 Task: Transfer ownership of a repository to another user.
Action: Mouse moved to (976, 59)
Screenshot: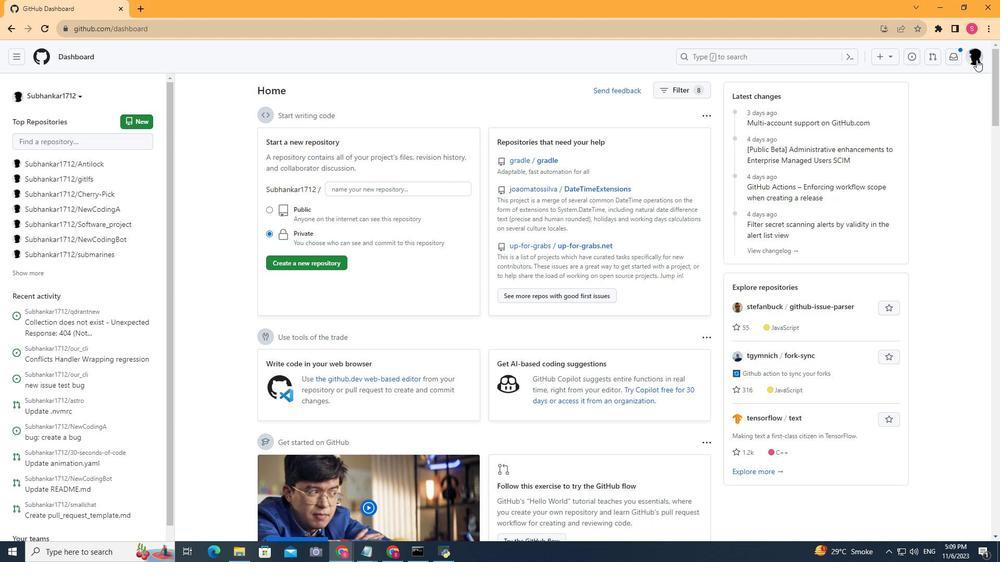 
Action: Mouse pressed left at (976, 59)
Screenshot: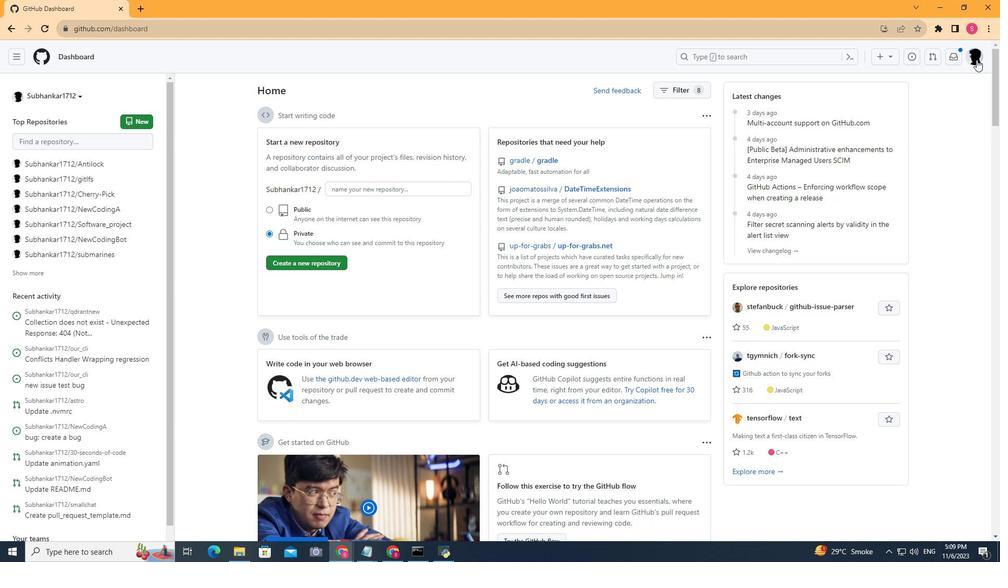 
Action: Mouse moved to (886, 148)
Screenshot: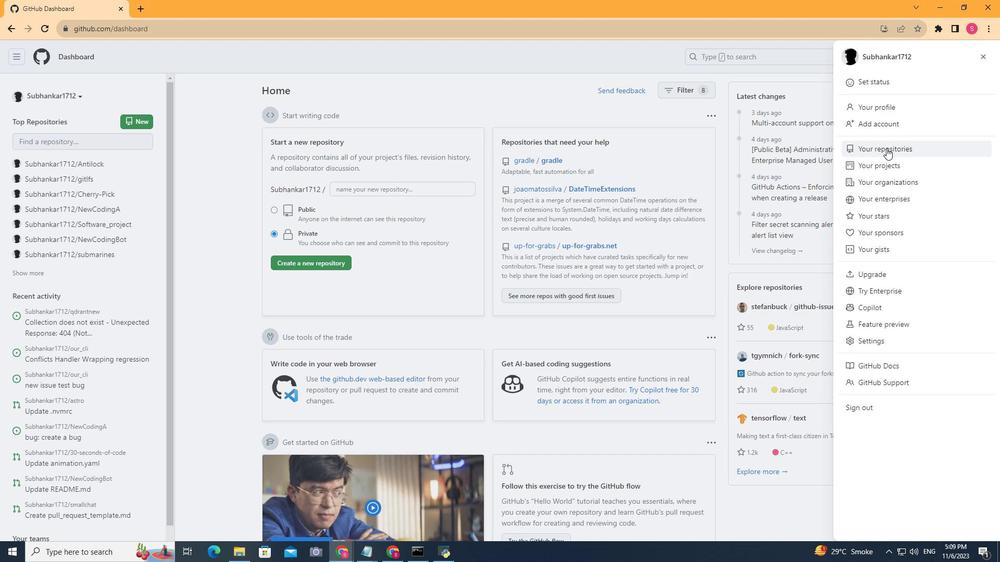 
Action: Mouse pressed left at (886, 148)
Screenshot: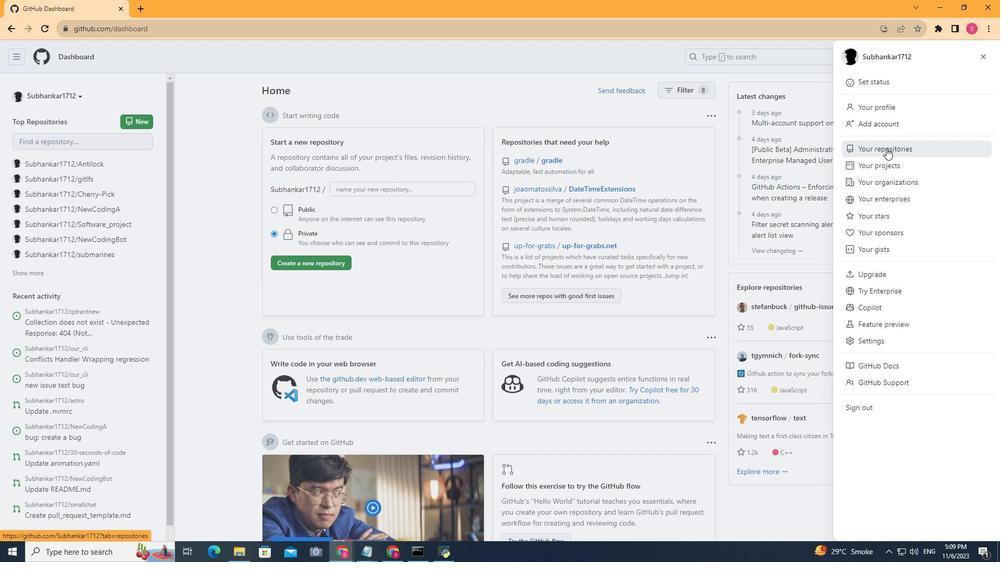 
Action: Mouse moved to (472, 224)
Screenshot: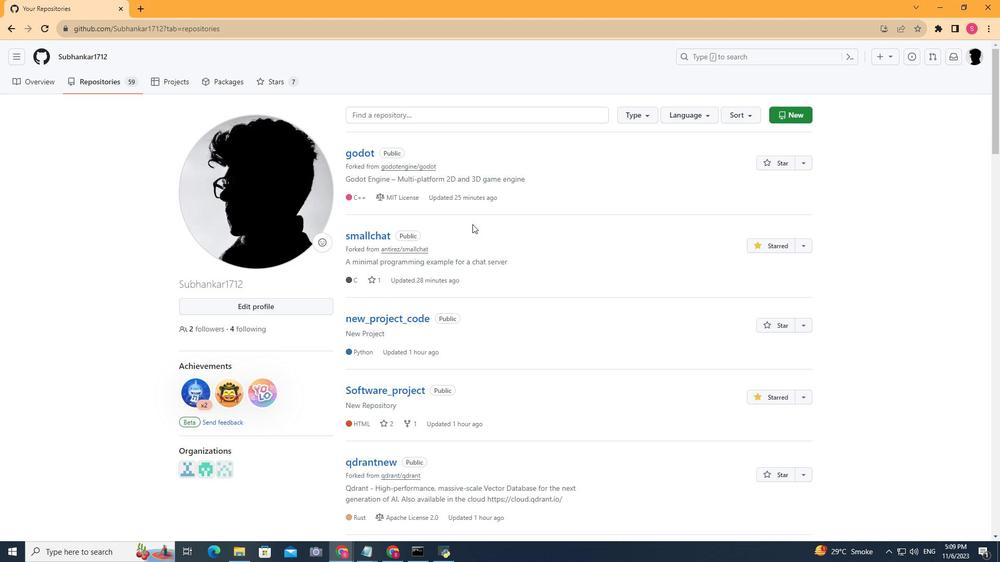 
Action: Mouse scrolled (472, 223) with delta (0, 0)
Screenshot: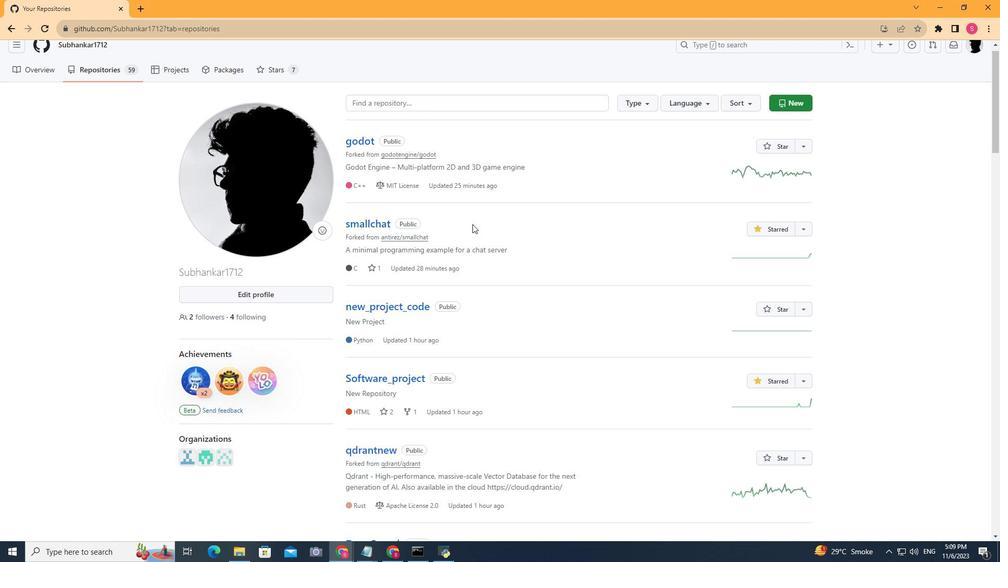 
Action: Mouse scrolled (472, 223) with delta (0, 0)
Screenshot: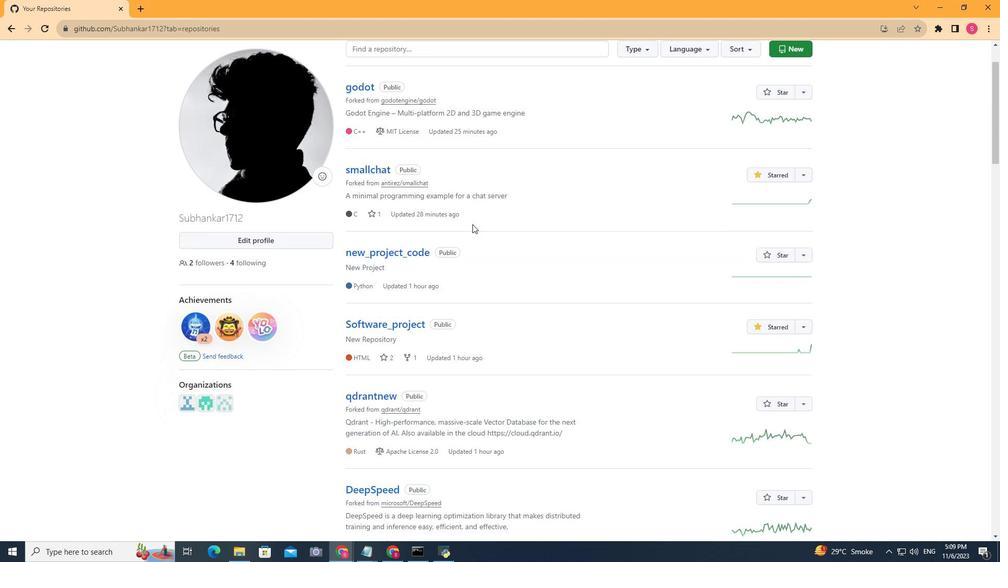 
Action: Mouse scrolled (472, 223) with delta (0, 0)
Screenshot: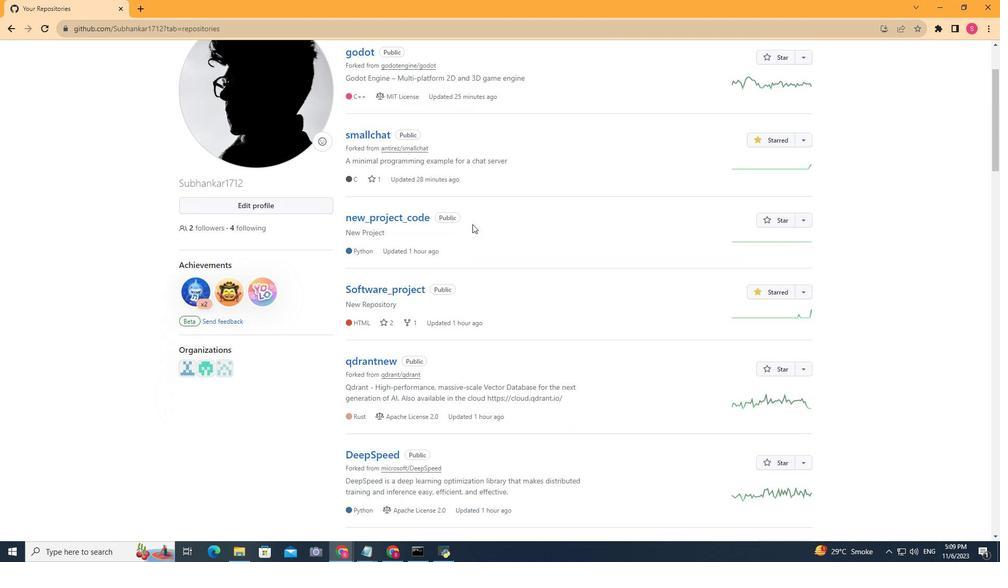 
Action: Mouse scrolled (472, 223) with delta (0, 0)
Screenshot: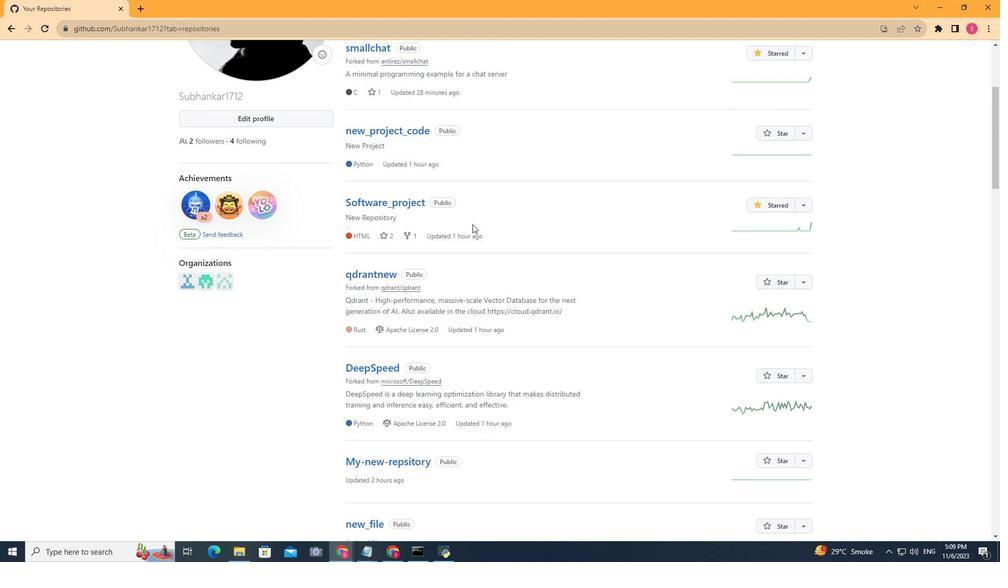 
Action: Mouse scrolled (472, 223) with delta (0, 0)
Screenshot: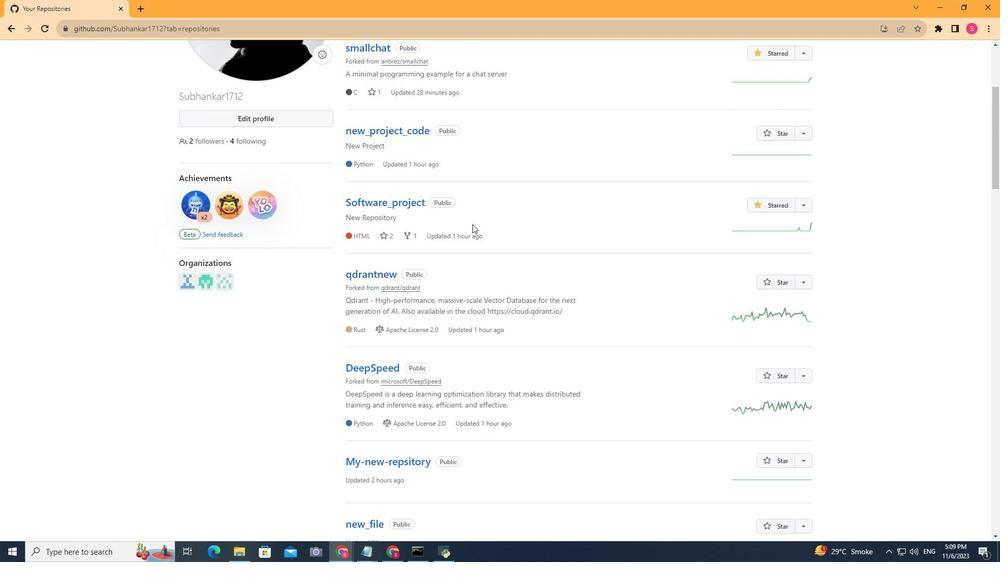 
Action: Mouse scrolled (472, 223) with delta (0, 0)
Screenshot: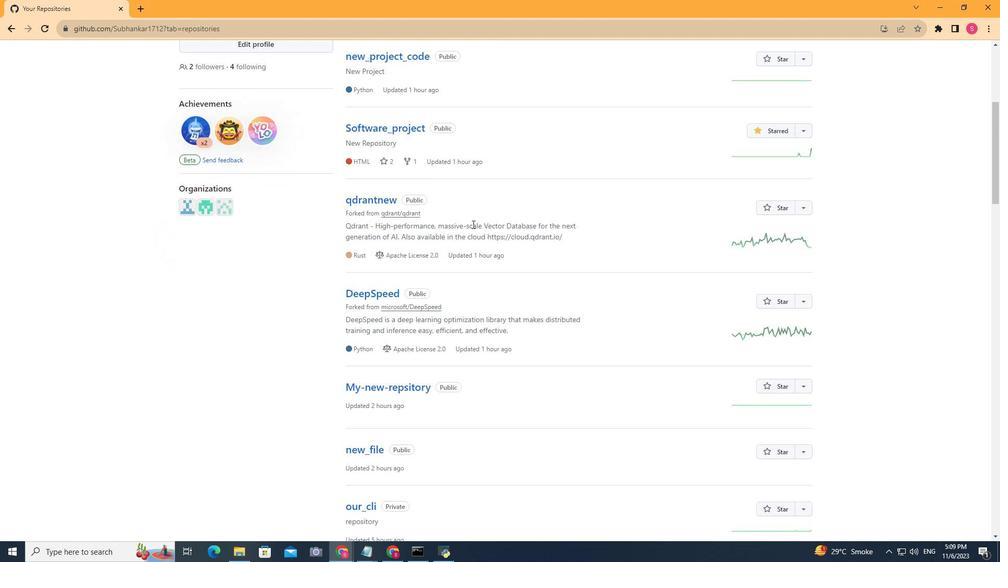 
Action: Mouse scrolled (472, 223) with delta (0, 0)
Screenshot: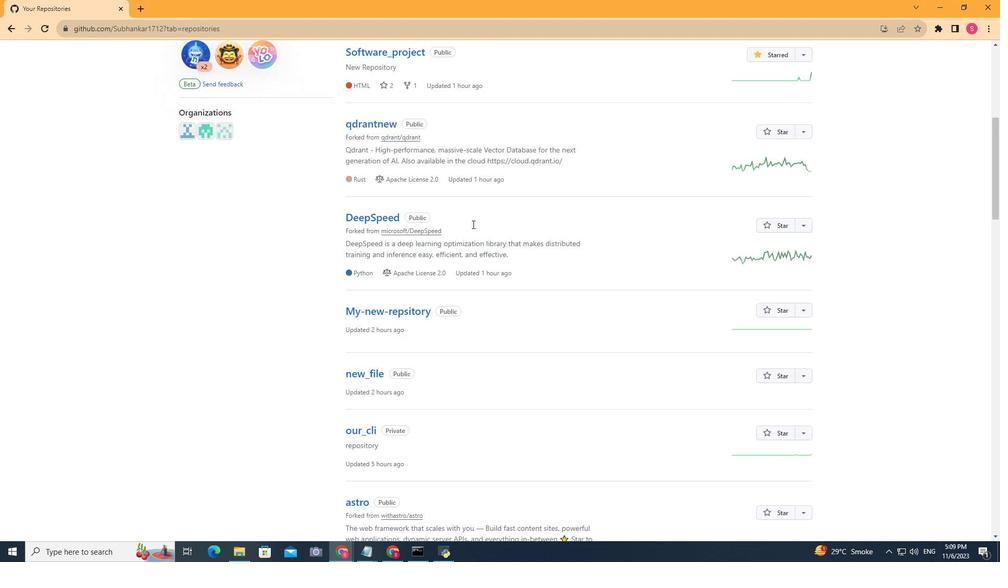 
Action: Mouse scrolled (472, 223) with delta (0, 0)
Screenshot: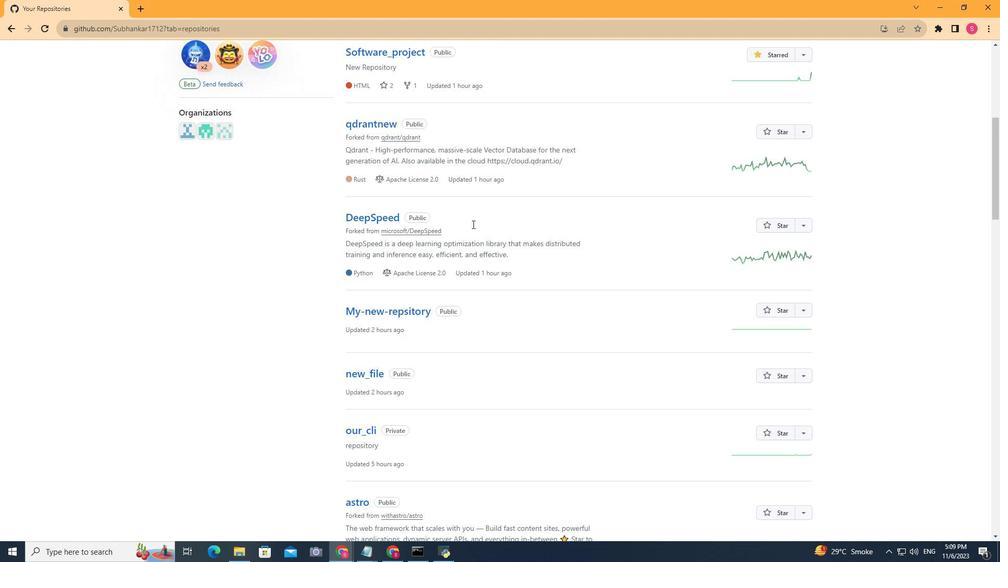 
Action: Mouse scrolled (472, 223) with delta (0, 0)
Screenshot: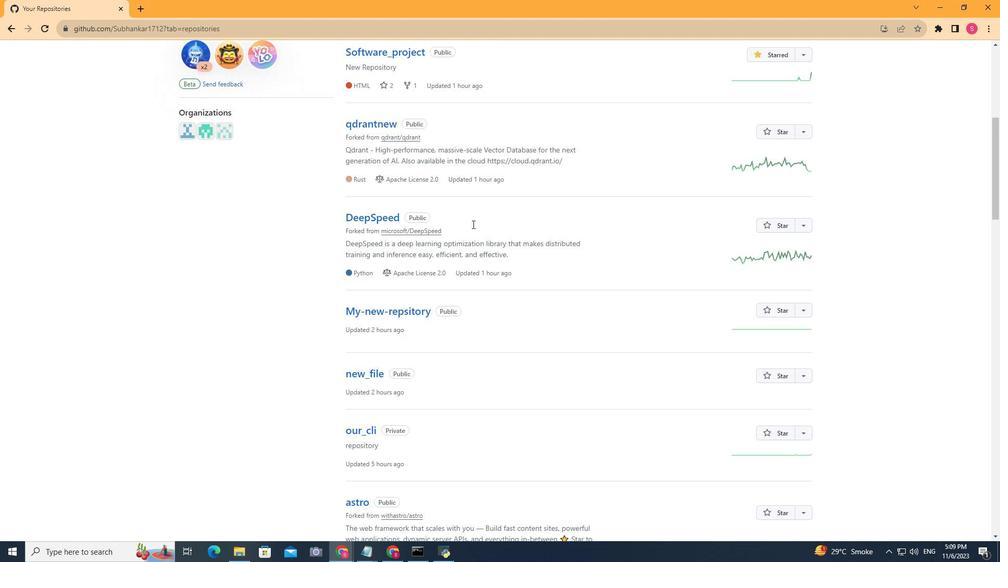 
Action: Mouse scrolled (472, 223) with delta (0, 0)
Screenshot: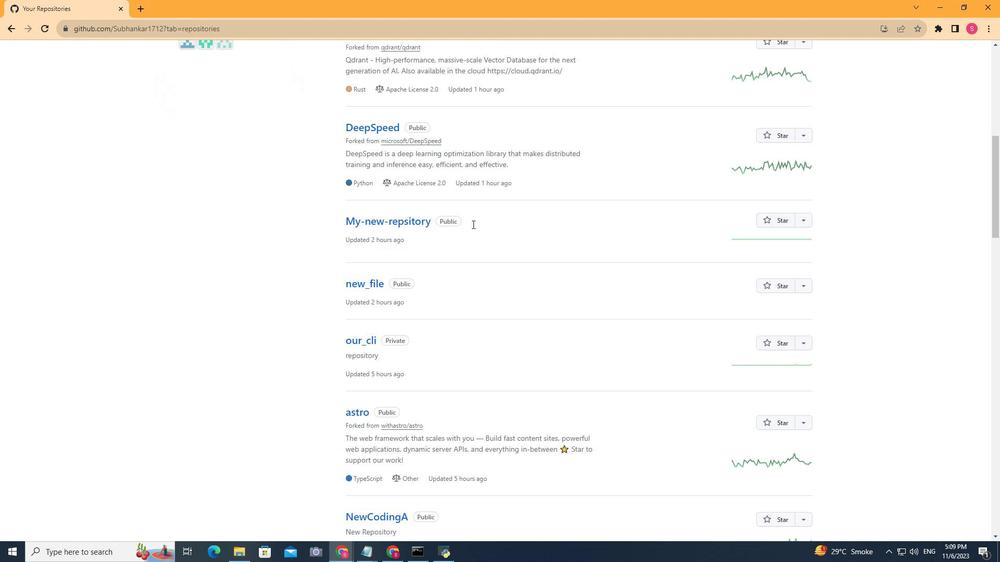 
Action: Mouse scrolled (472, 223) with delta (0, 0)
Screenshot: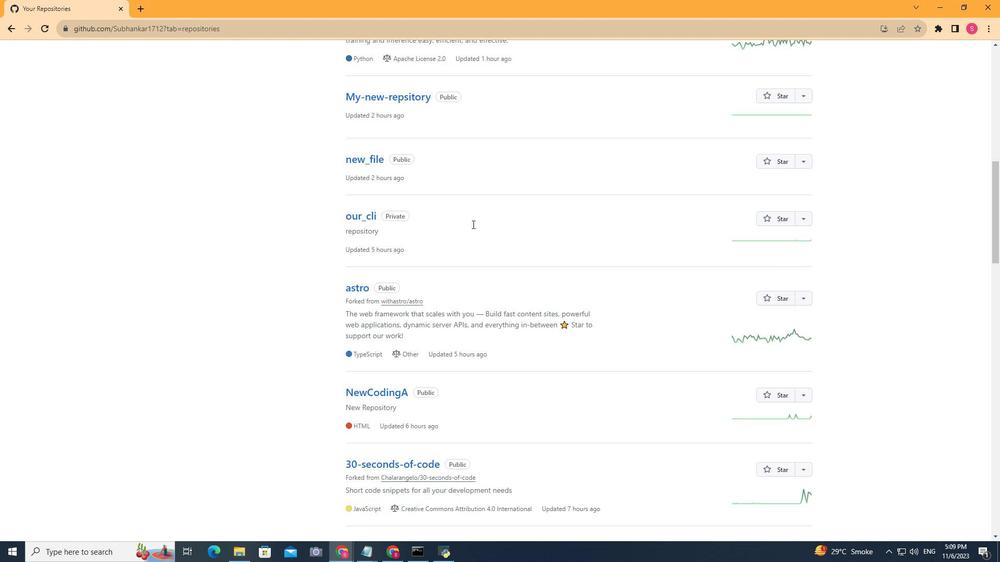 
Action: Mouse scrolled (472, 223) with delta (0, 0)
Screenshot: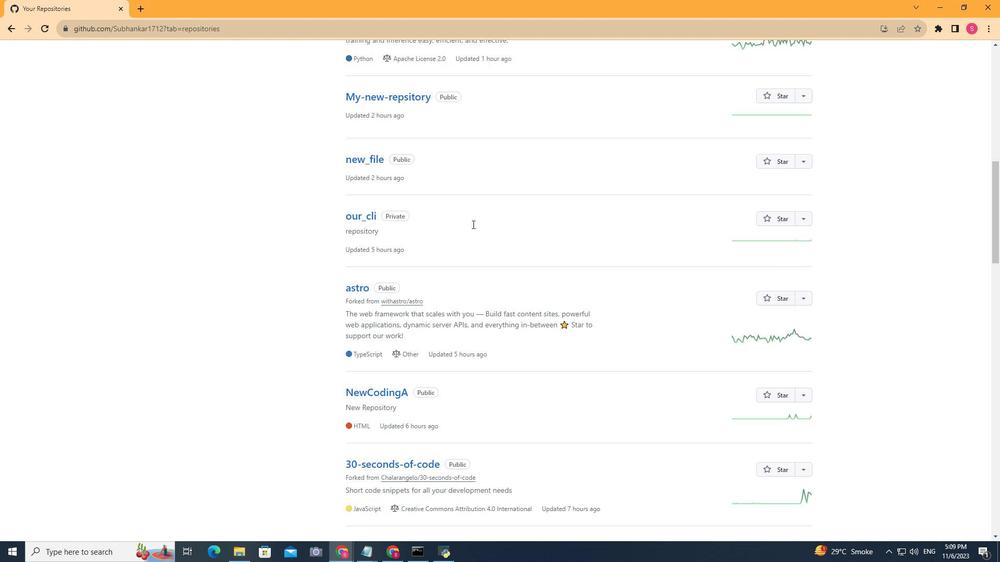 
Action: Mouse scrolled (472, 223) with delta (0, 0)
Screenshot: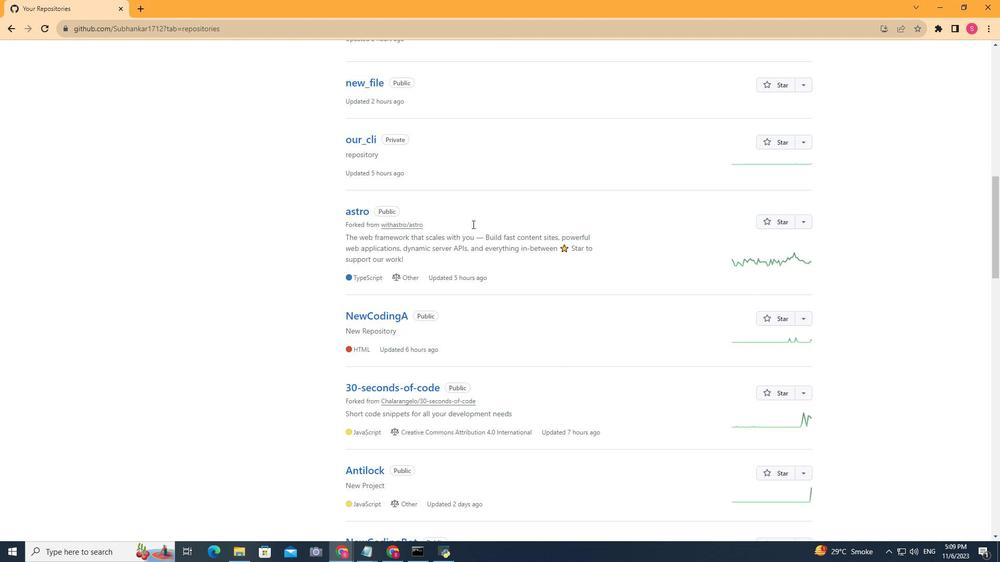 
Action: Mouse scrolled (472, 223) with delta (0, 0)
Screenshot: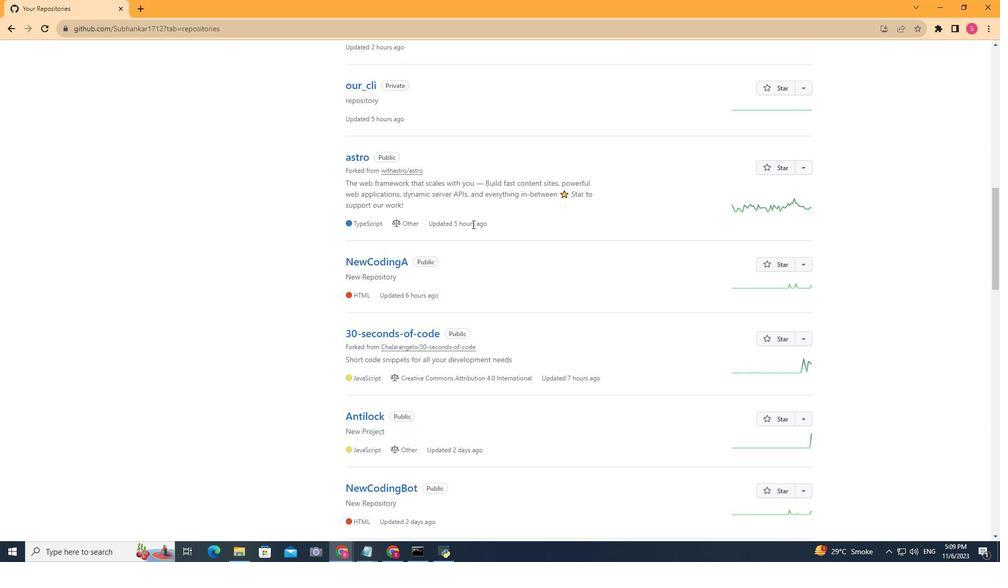 
Action: Mouse moved to (382, 215)
Screenshot: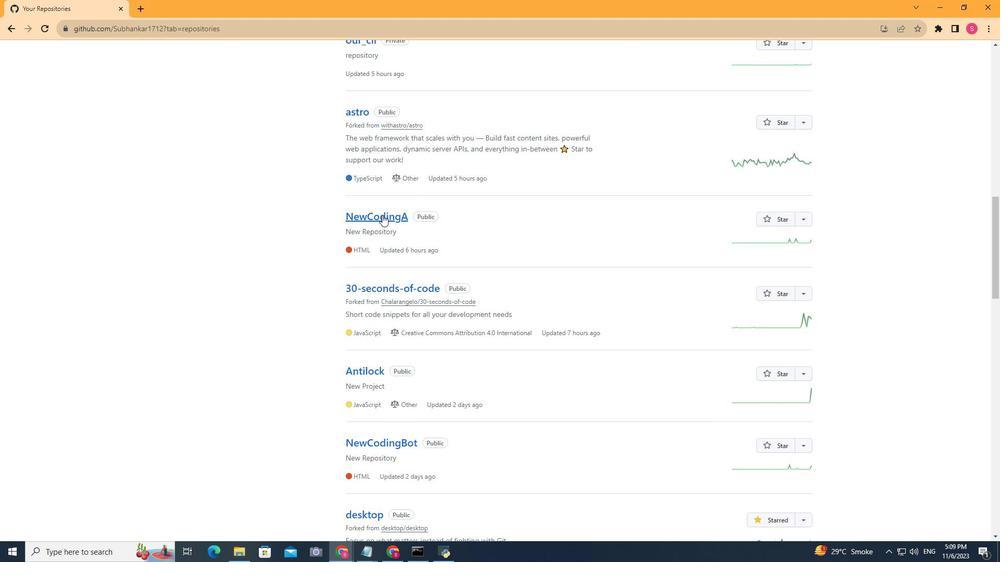 
Action: Mouse pressed left at (382, 215)
Screenshot: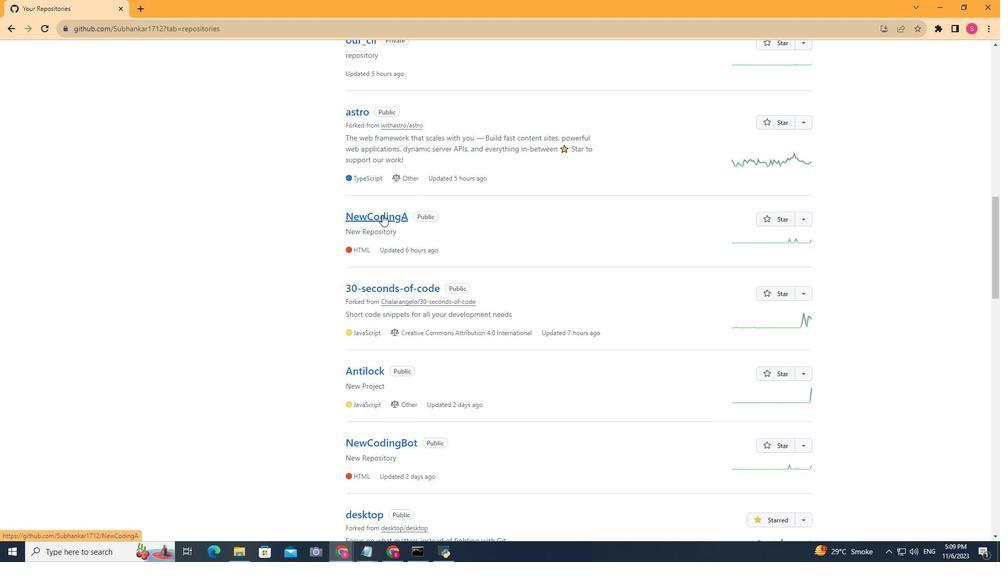 
Action: Mouse moved to (443, 78)
Screenshot: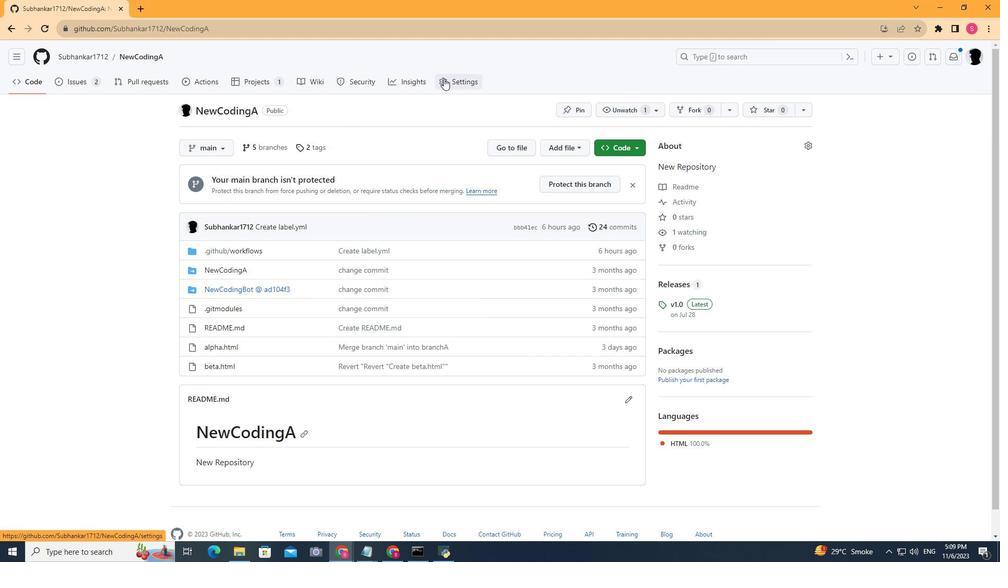 
Action: Mouse pressed left at (443, 78)
Screenshot: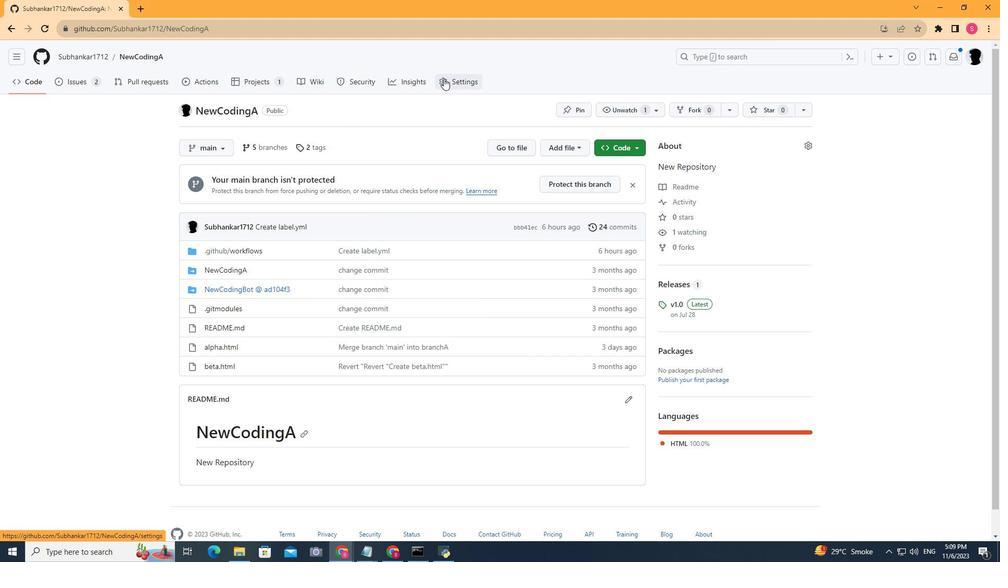 
Action: Mouse moved to (355, 259)
Screenshot: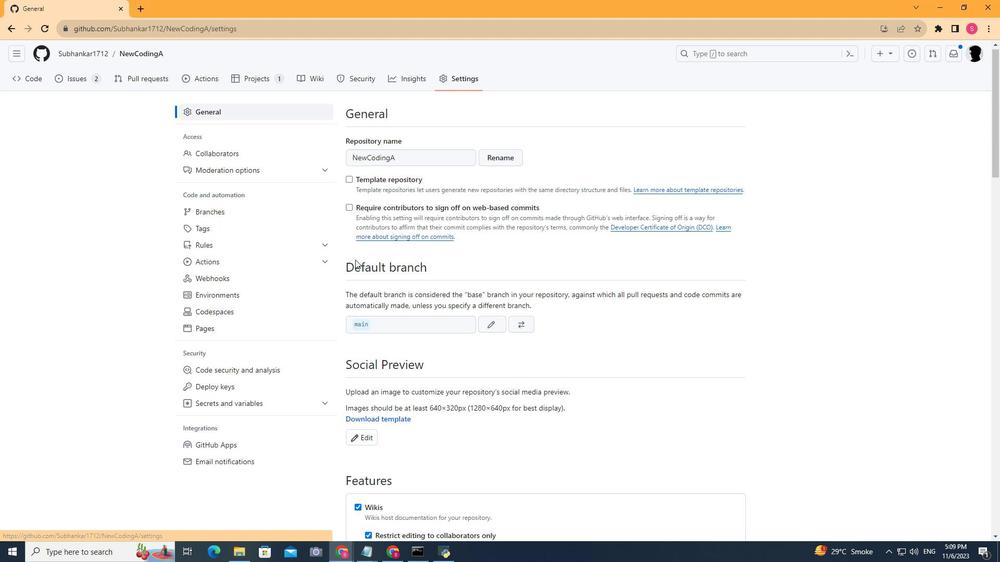 
Action: Mouse scrolled (355, 259) with delta (0, 0)
Screenshot: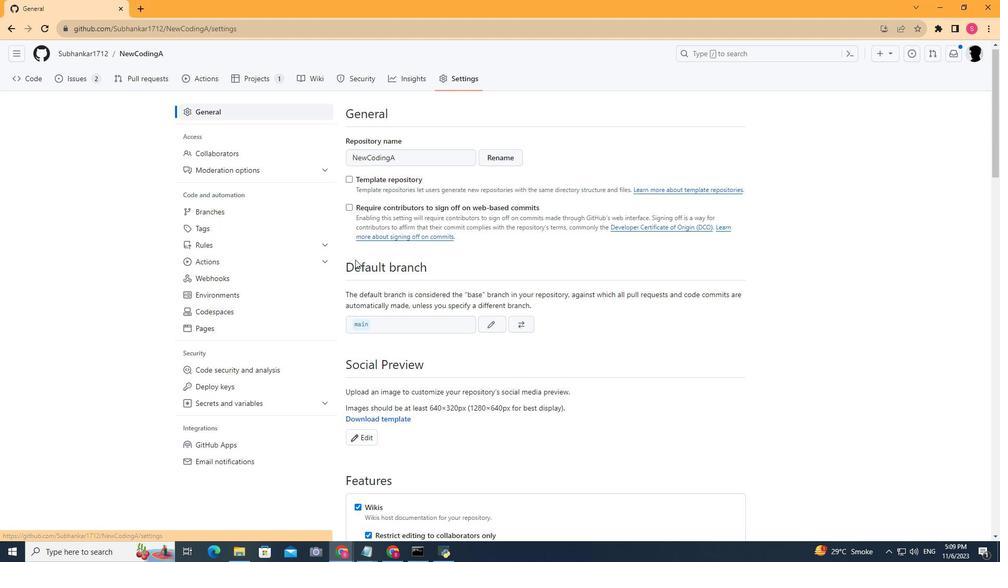 
Action: Mouse scrolled (355, 259) with delta (0, 0)
Screenshot: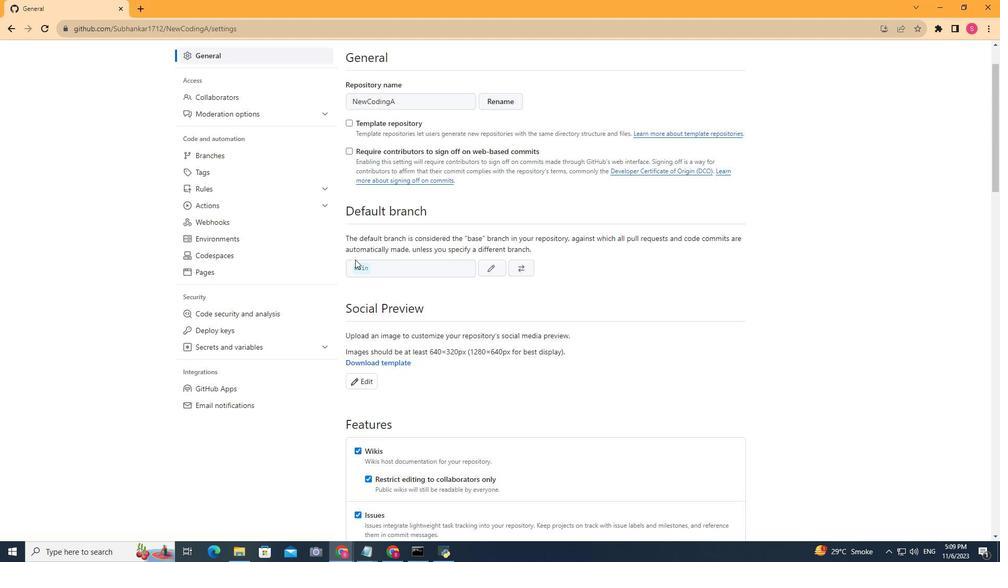 
Action: Mouse scrolled (355, 259) with delta (0, 0)
Screenshot: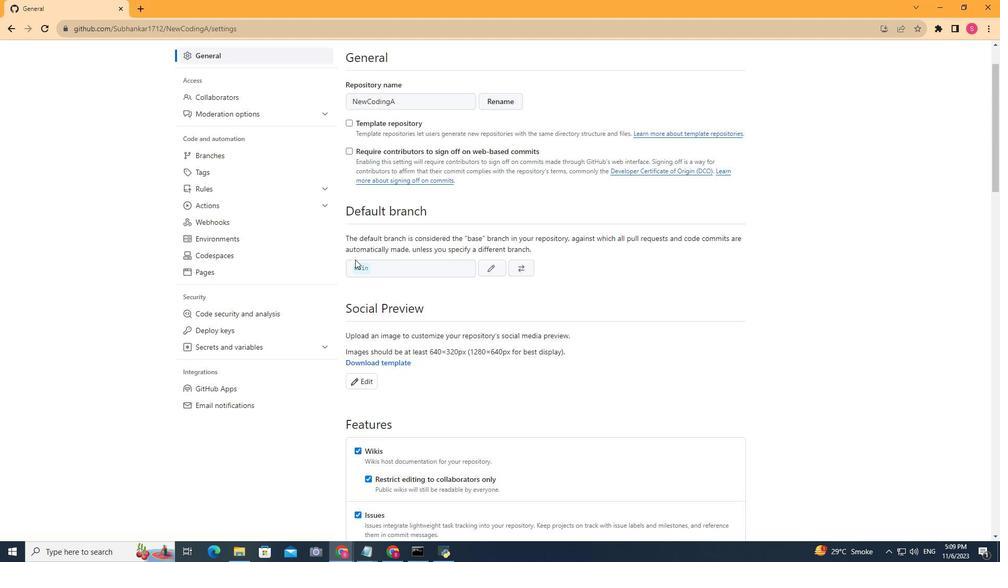 
Action: Mouse scrolled (355, 259) with delta (0, 0)
Screenshot: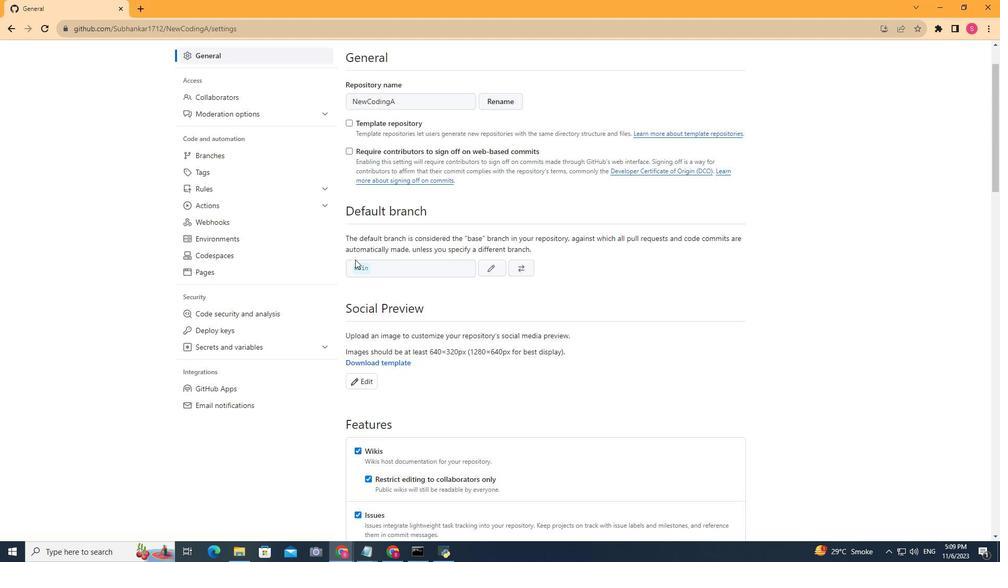 
Action: Mouse scrolled (355, 259) with delta (0, 0)
Screenshot: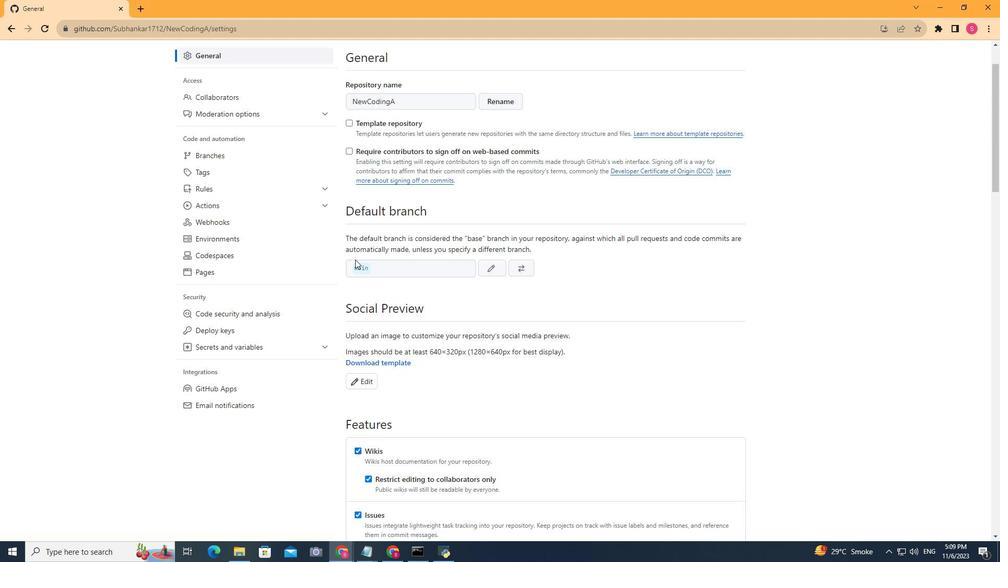 
Action: Mouse scrolled (355, 259) with delta (0, 0)
Screenshot: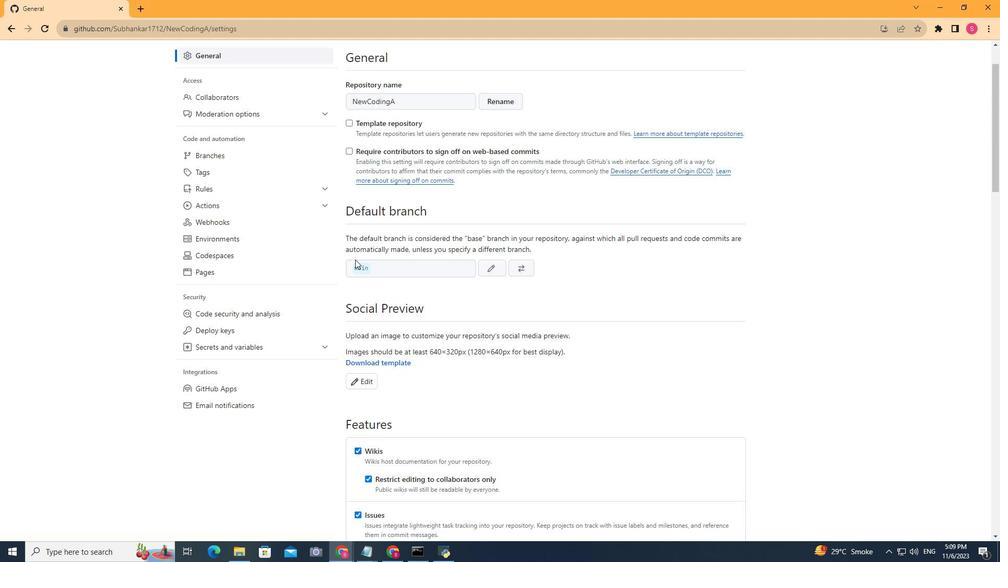 
Action: Mouse scrolled (355, 259) with delta (0, 0)
Screenshot: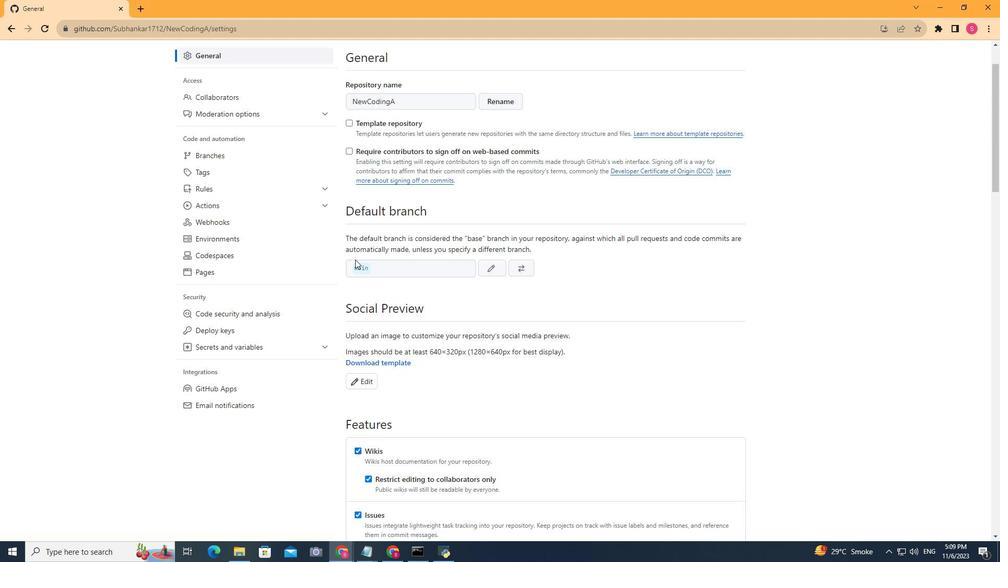 
Action: Mouse moved to (355, 259)
Screenshot: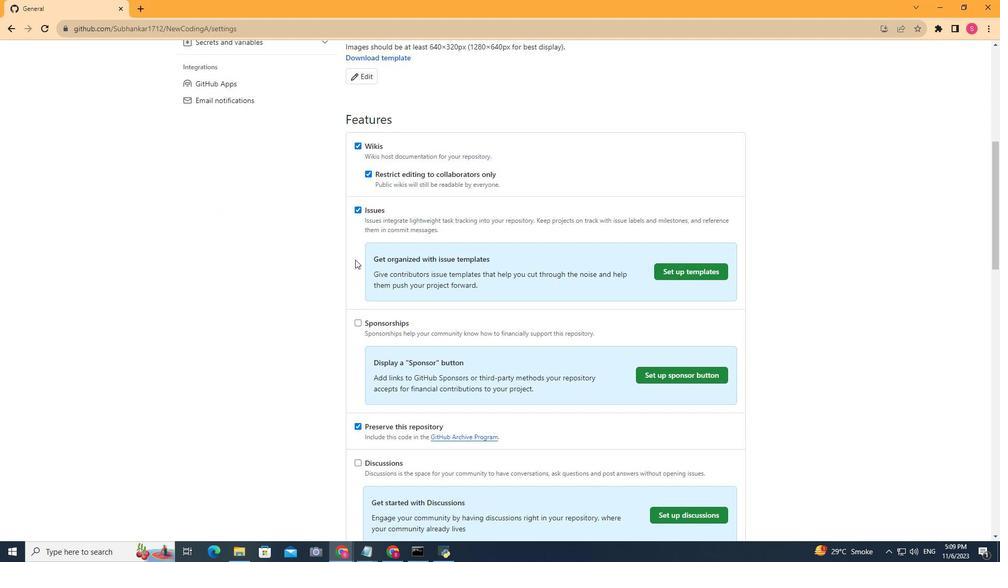 
Action: Mouse scrolled (355, 259) with delta (0, 0)
Screenshot: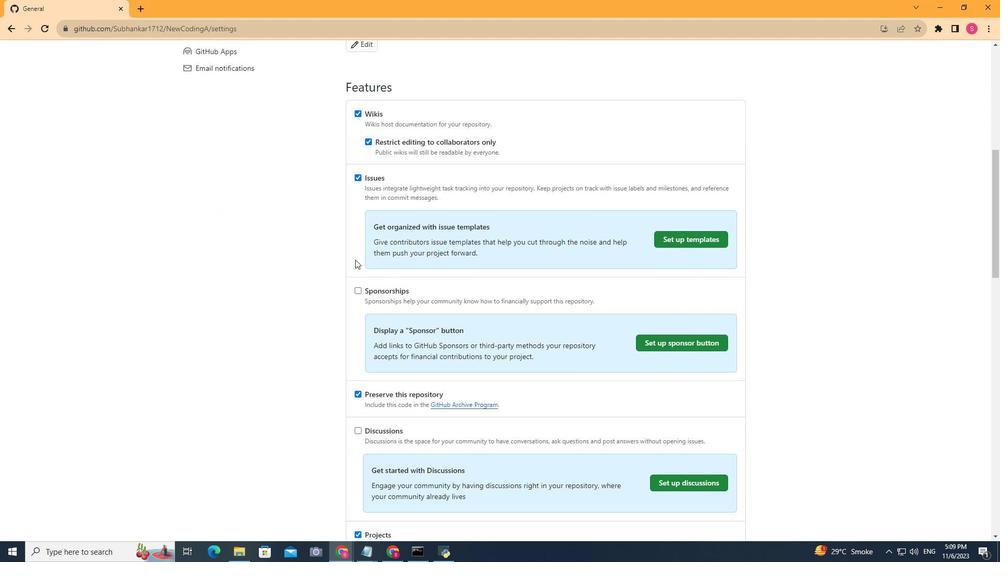 
Action: Mouse scrolled (355, 259) with delta (0, 0)
Screenshot: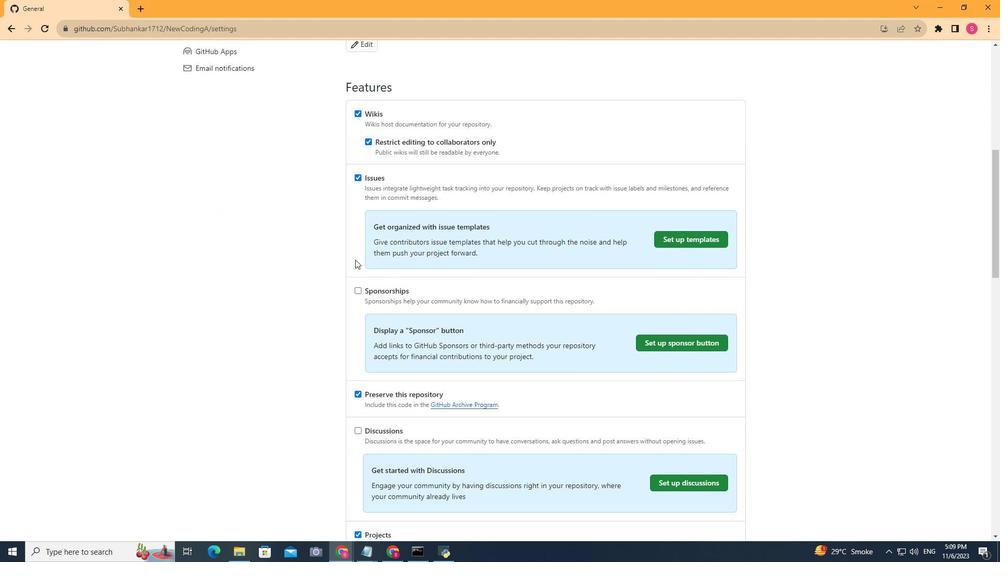 
Action: Mouse scrolled (355, 259) with delta (0, 0)
Screenshot: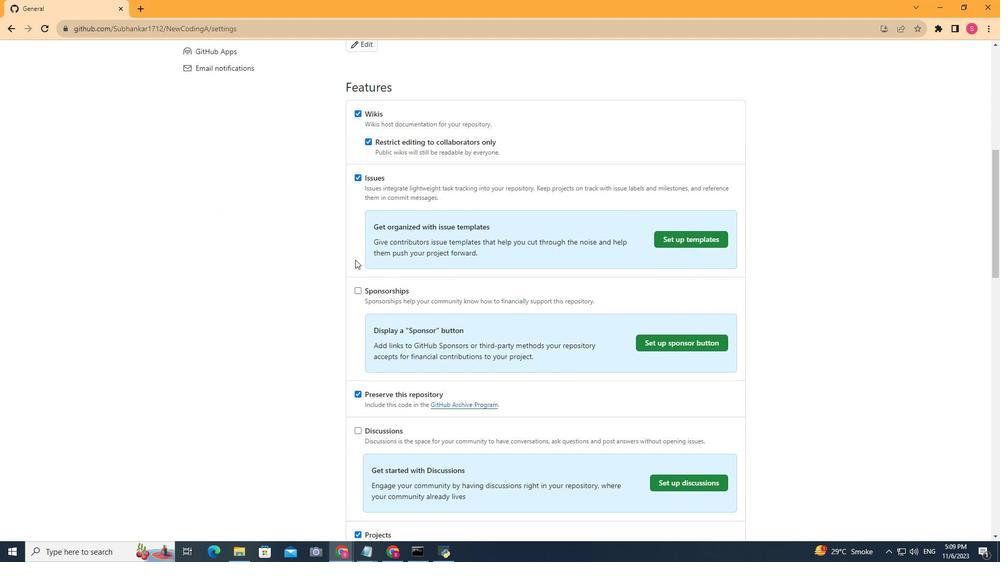 
Action: Mouse scrolled (355, 259) with delta (0, 0)
Screenshot: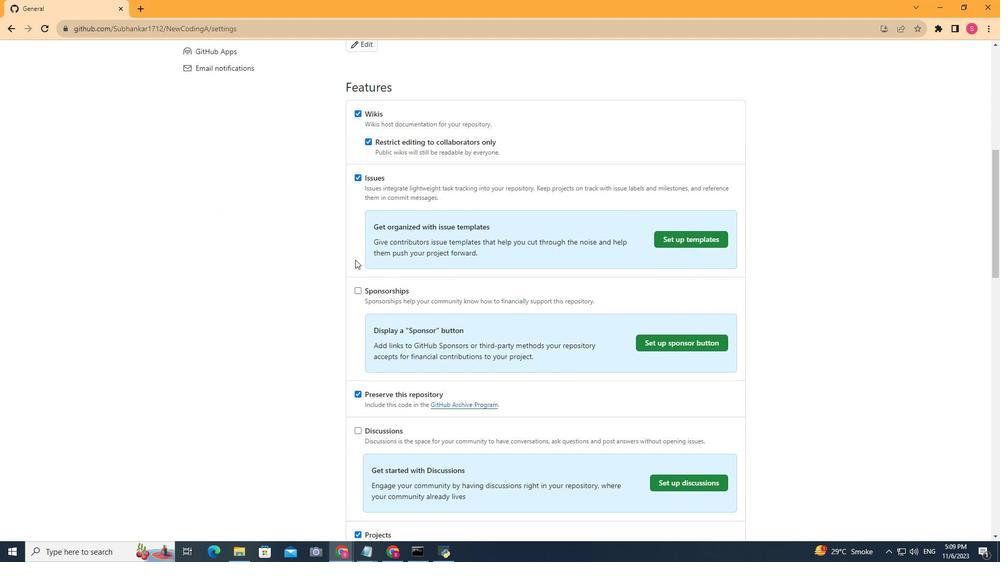
Action: Mouse scrolled (355, 259) with delta (0, 0)
Screenshot: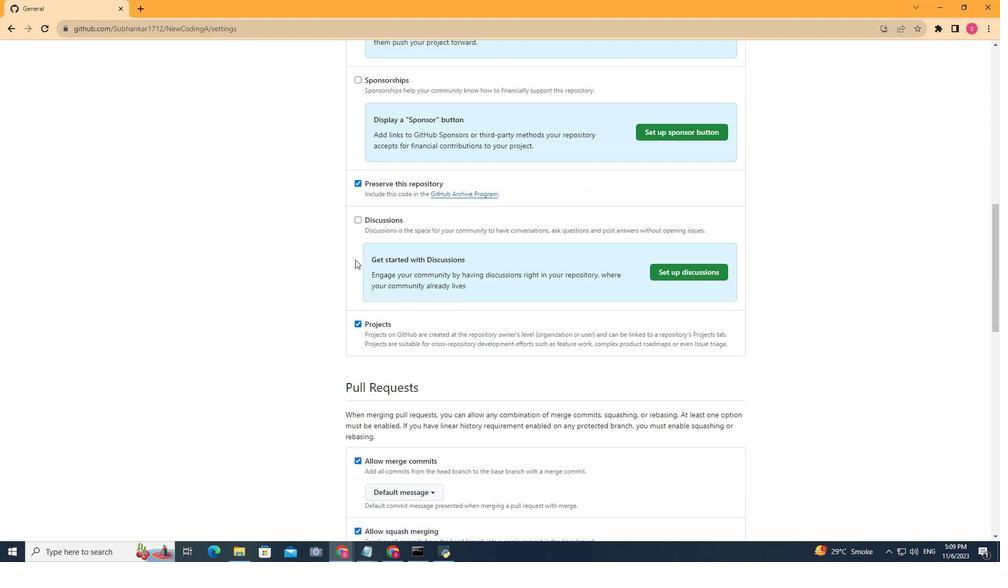 
Action: Mouse scrolled (355, 259) with delta (0, 0)
Screenshot: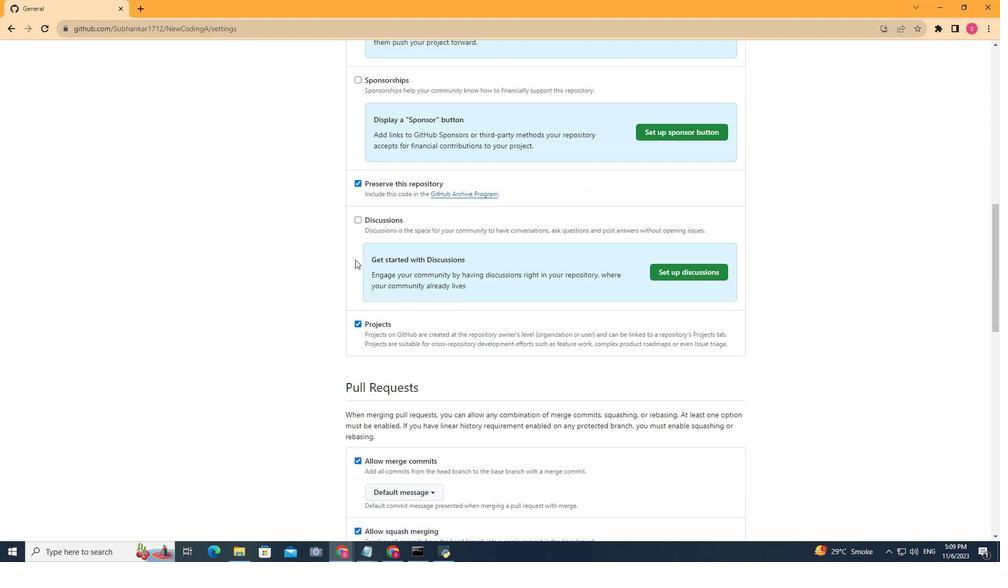 
Action: Mouse moved to (355, 259)
Screenshot: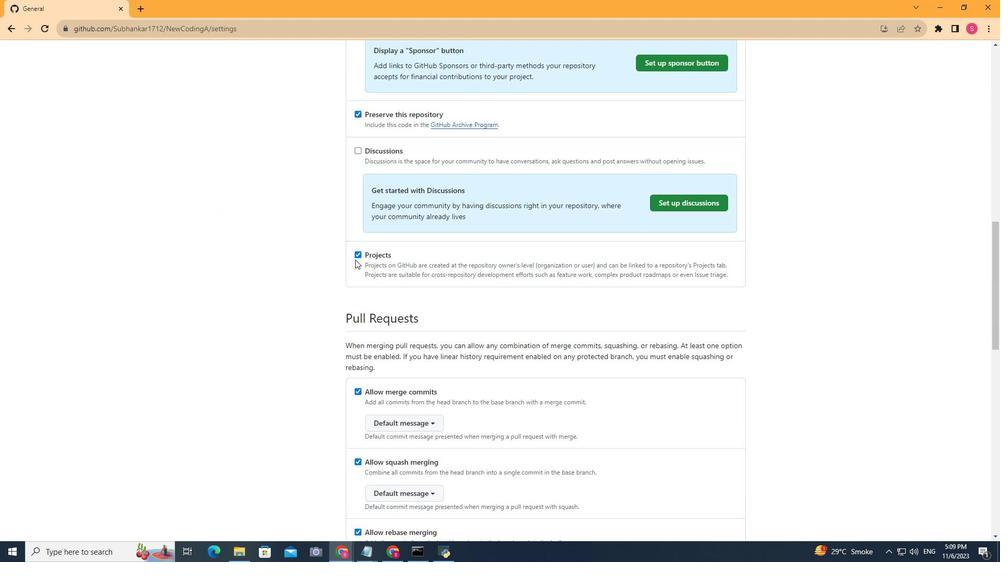 
Action: Mouse scrolled (355, 259) with delta (0, 0)
Screenshot: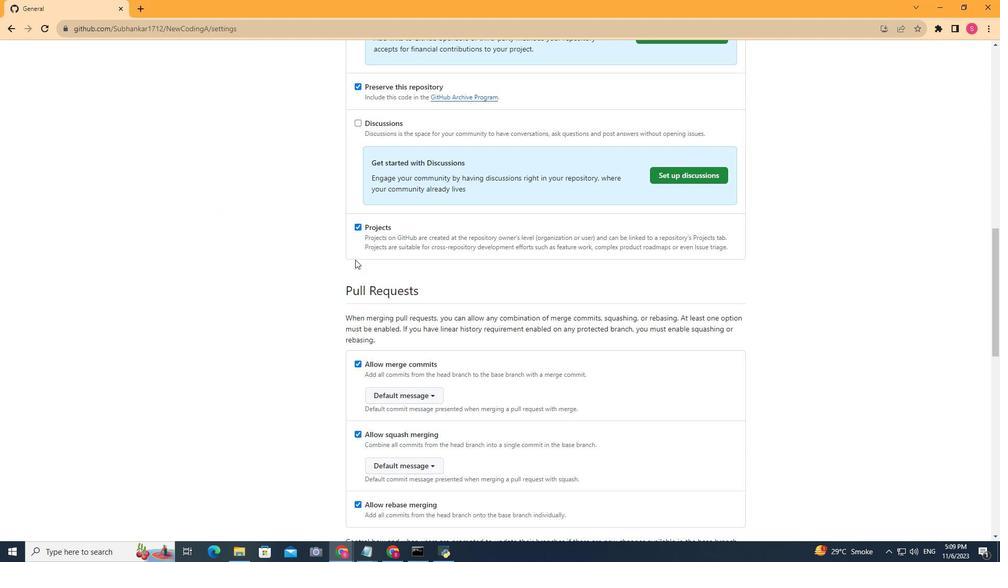 
Action: Mouse scrolled (355, 259) with delta (0, 0)
Screenshot: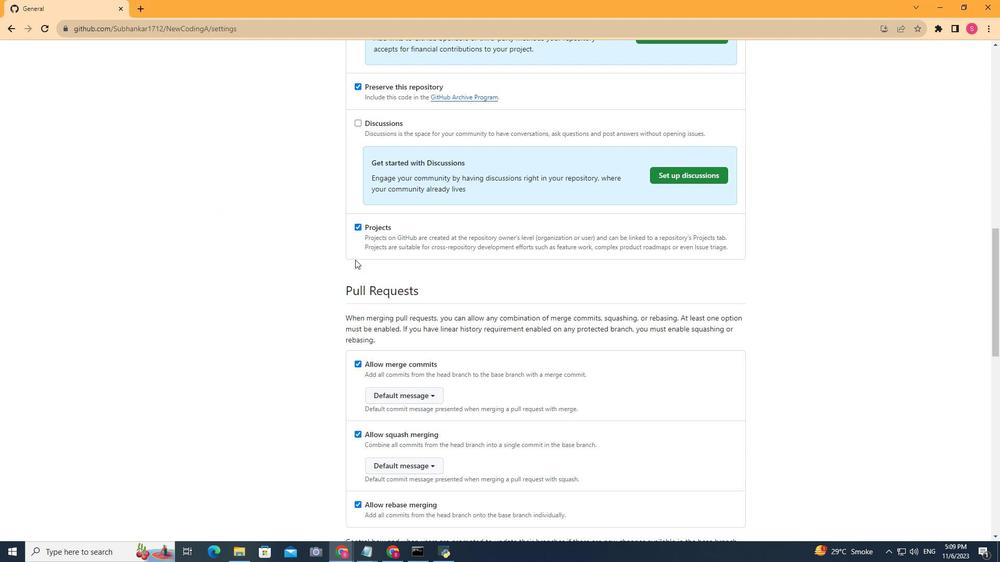 
Action: Mouse scrolled (355, 259) with delta (0, 0)
Screenshot: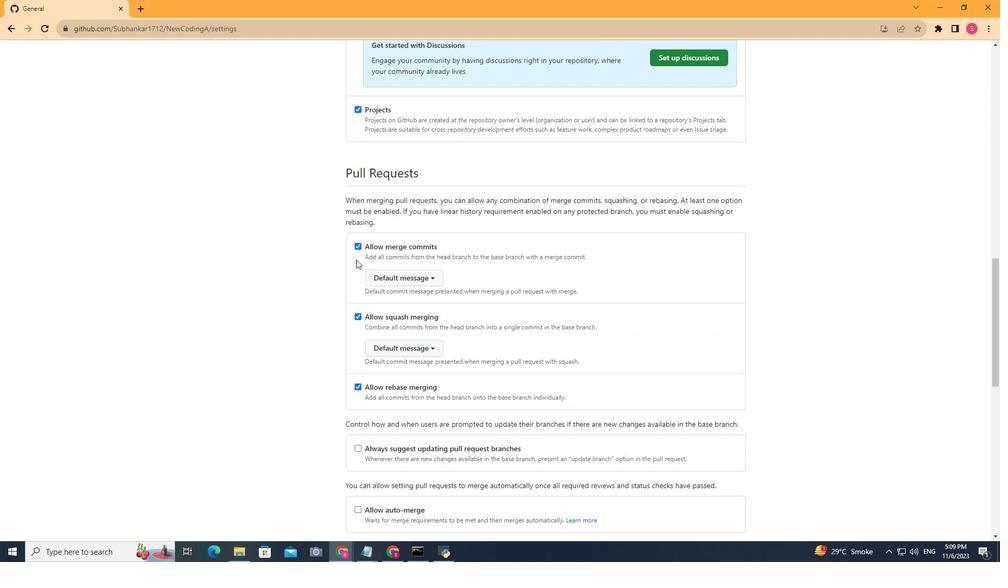 
Action: Mouse scrolled (355, 259) with delta (0, 0)
Screenshot: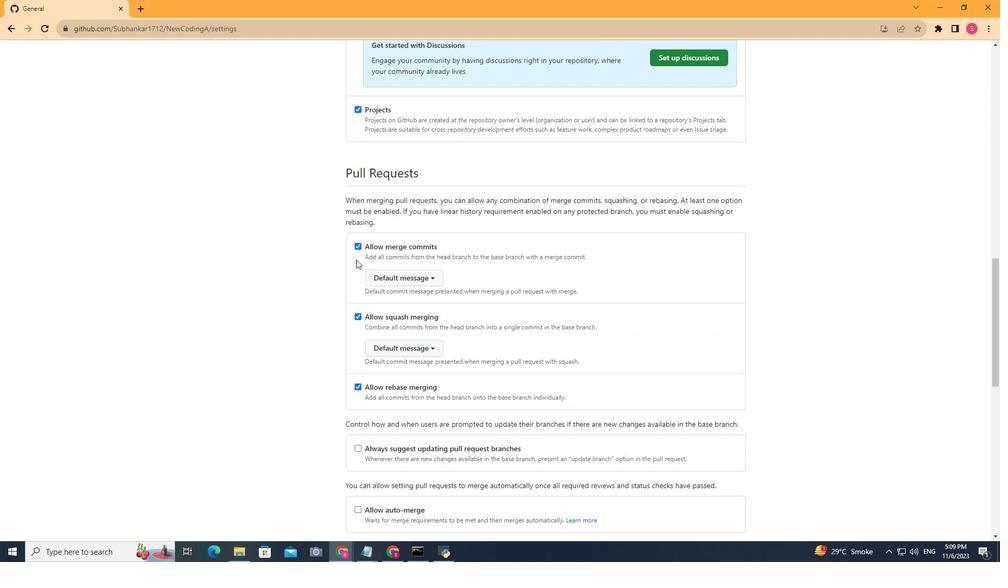 
Action: Mouse moved to (356, 259)
Screenshot: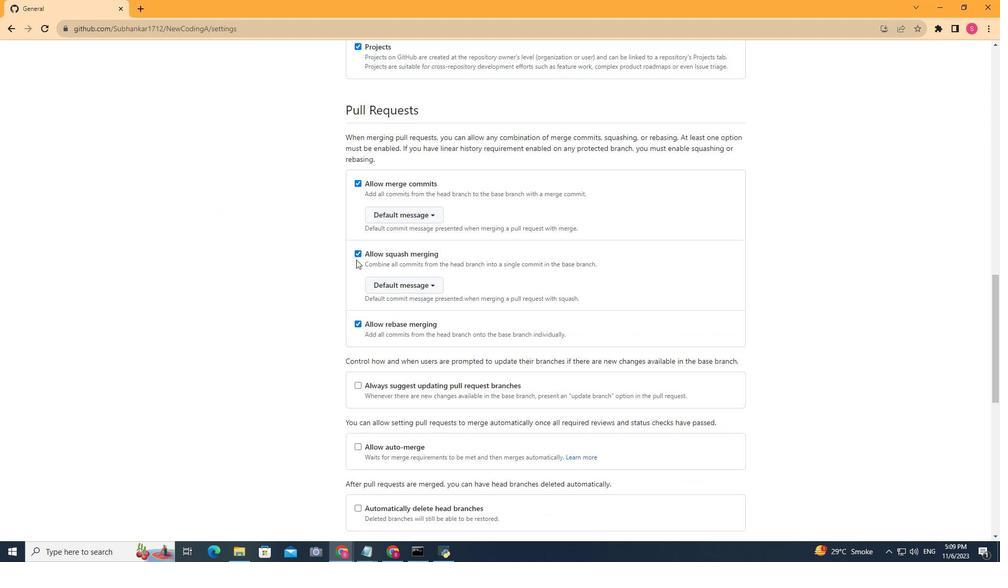 
Action: Mouse scrolled (356, 259) with delta (0, 0)
Screenshot: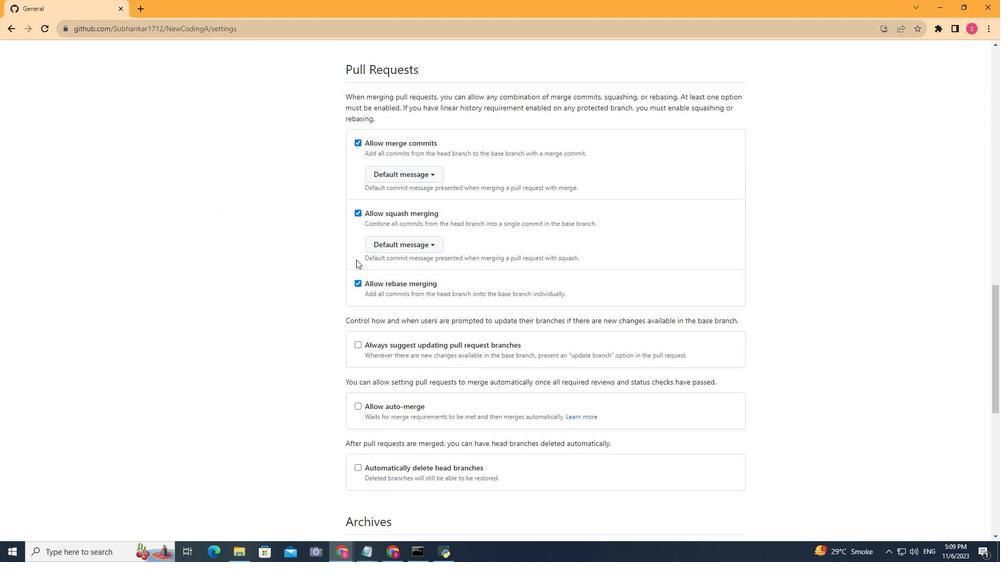 
Action: Mouse scrolled (356, 259) with delta (0, 0)
Screenshot: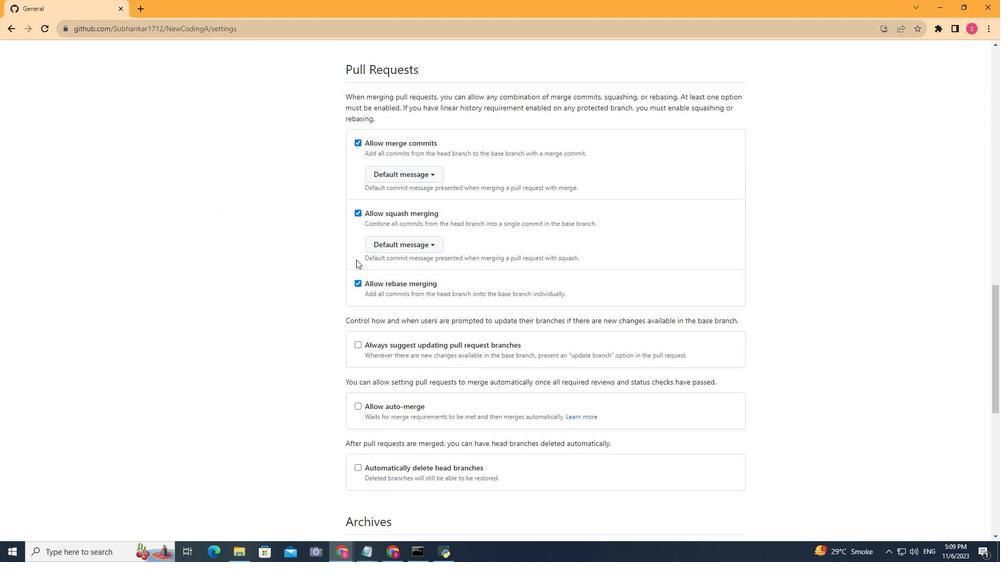 
Action: Mouse scrolled (356, 259) with delta (0, 0)
Screenshot: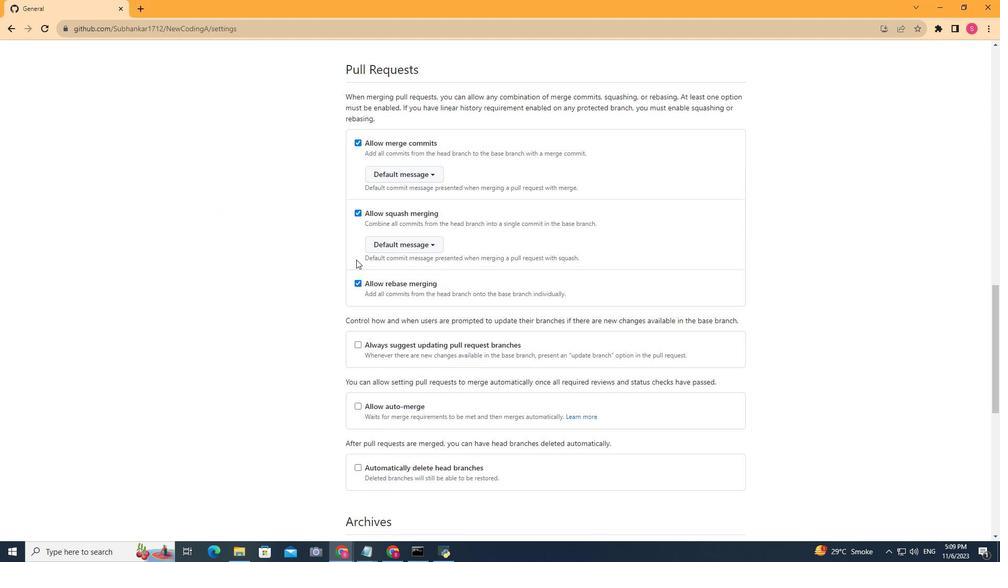 
Action: Mouse scrolled (356, 259) with delta (0, 0)
Screenshot: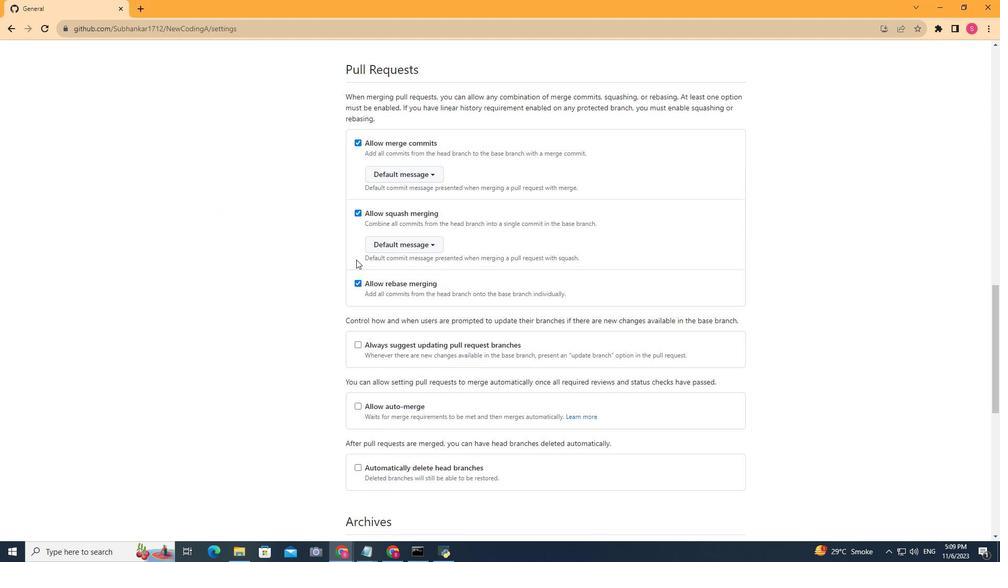 
Action: Mouse scrolled (356, 259) with delta (0, 0)
Screenshot: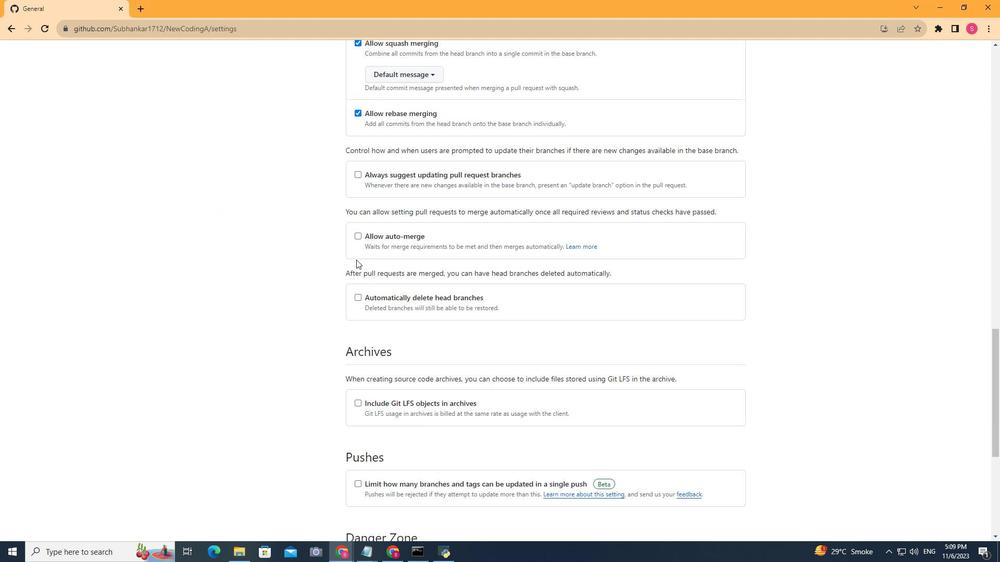 
Action: Mouse moved to (356, 259)
Screenshot: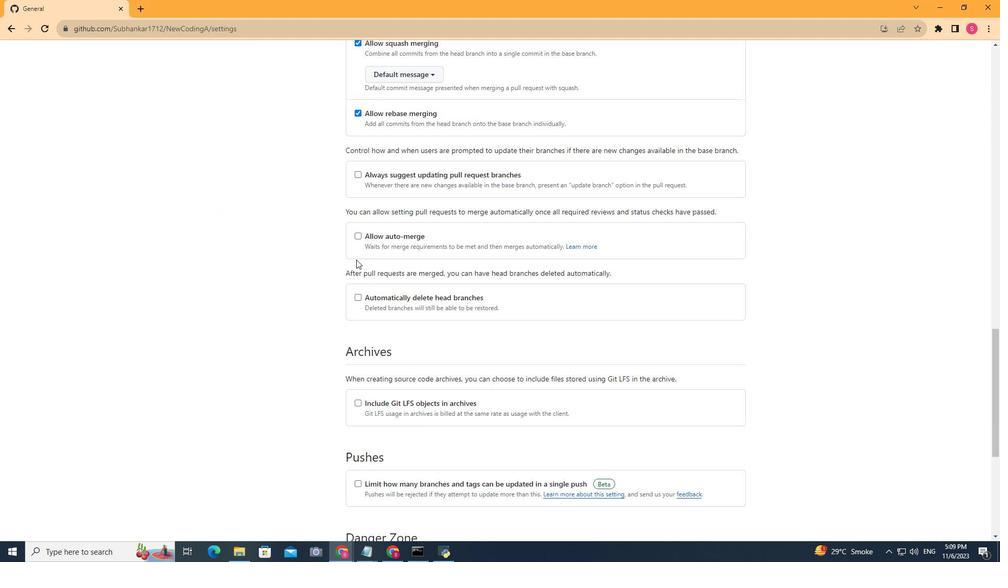 
Action: Mouse scrolled (356, 259) with delta (0, 0)
Screenshot: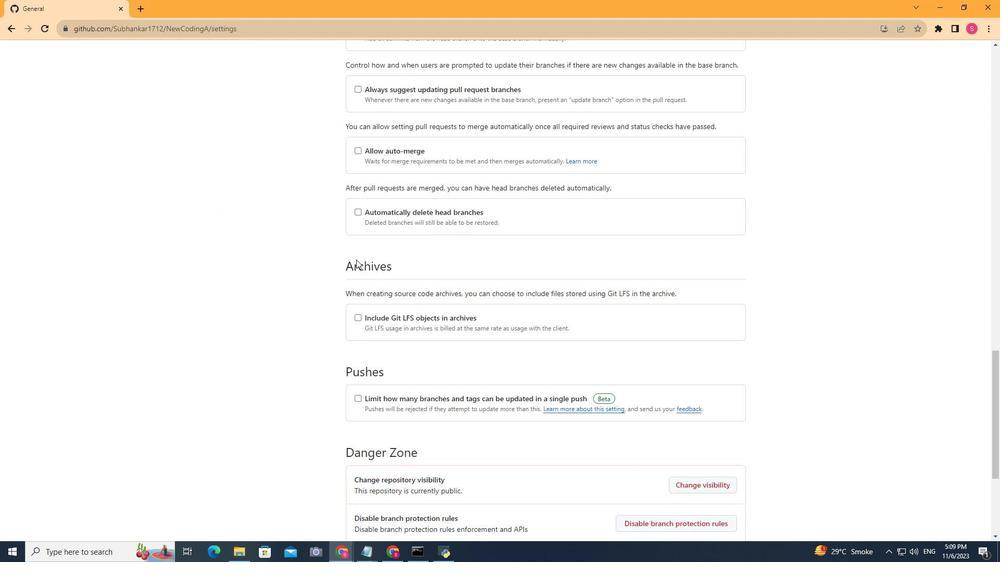 
Action: Mouse scrolled (356, 259) with delta (0, 0)
Screenshot: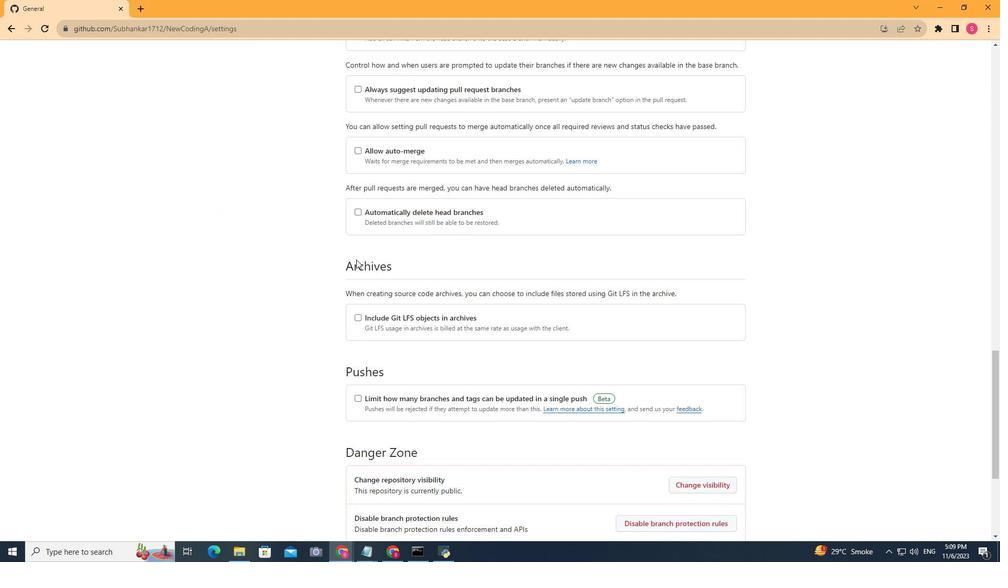 
Action: Mouse scrolled (356, 259) with delta (0, 0)
Screenshot: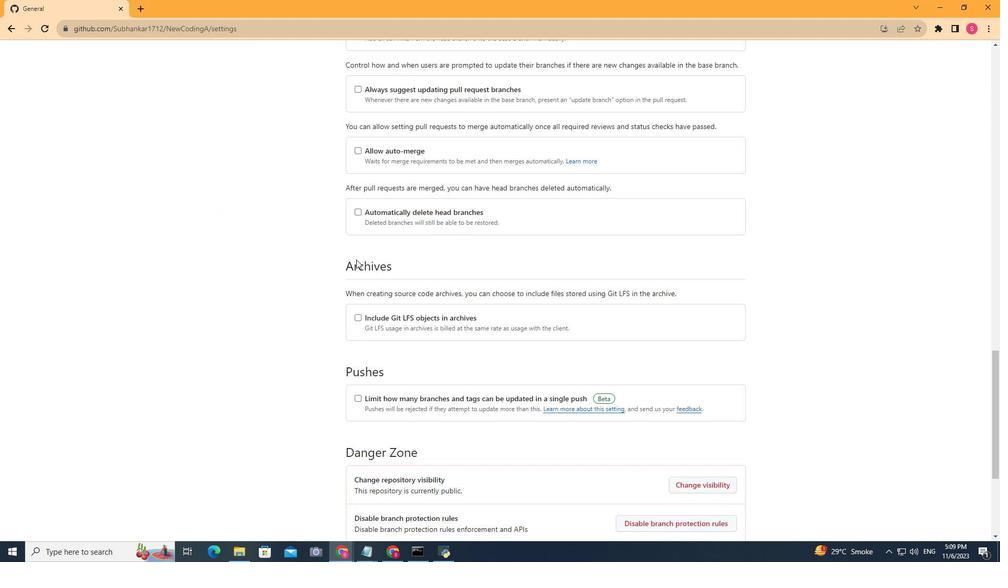 
Action: Mouse scrolled (356, 259) with delta (0, 0)
Screenshot: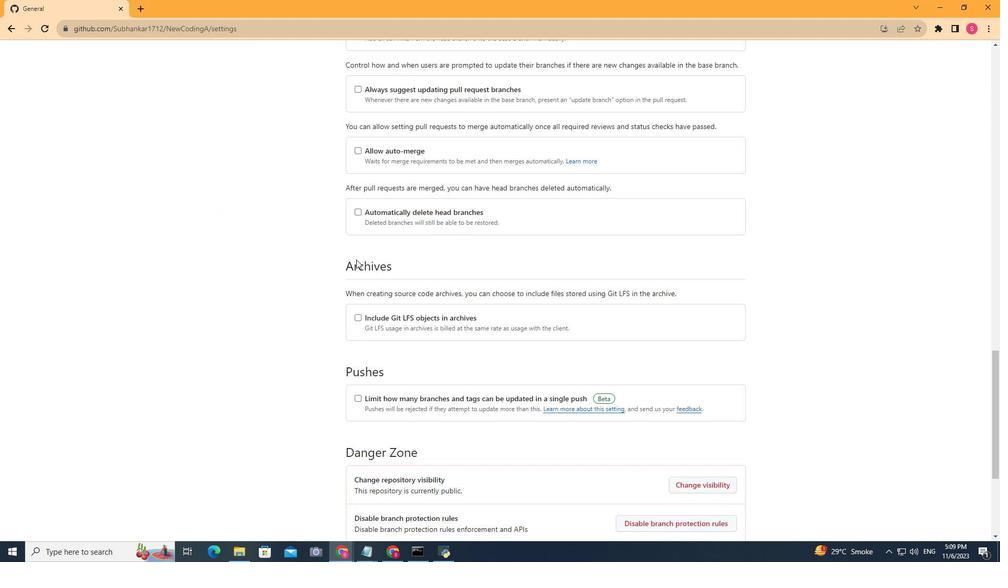 
Action: Mouse scrolled (356, 259) with delta (0, 0)
Screenshot: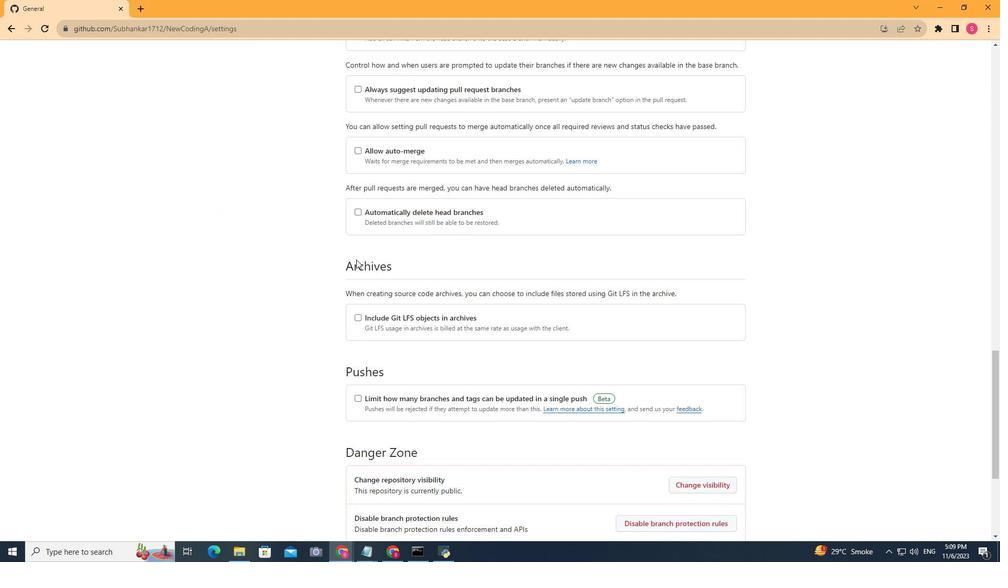 
Action: Mouse moved to (356, 259)
Screenshot: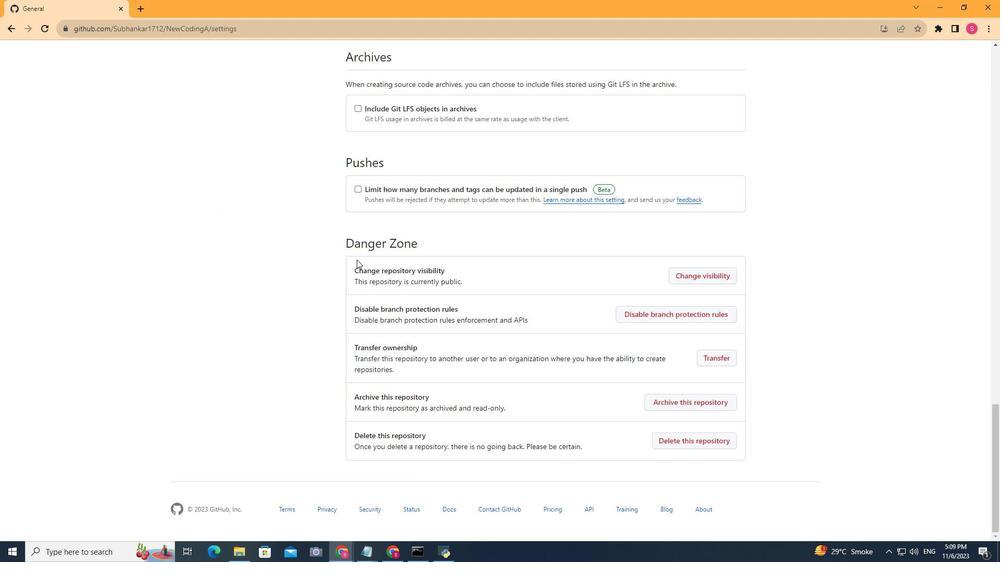 
Action: Mouse scrolled (356, 259) with delta (0, 0)
Screenshot: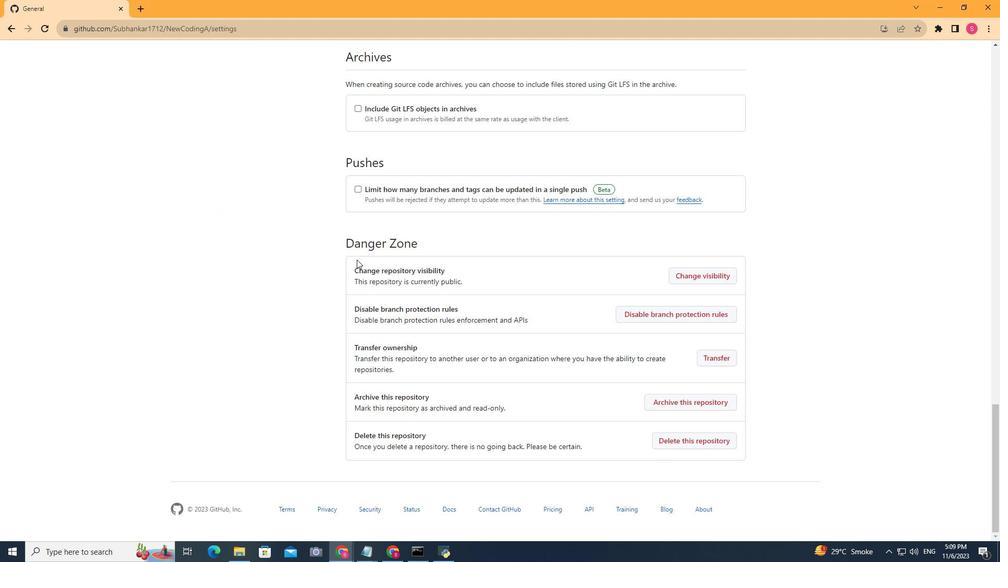 
Action: Mouse scrolled (356, 259) with delta (0, 0)
Screenshot: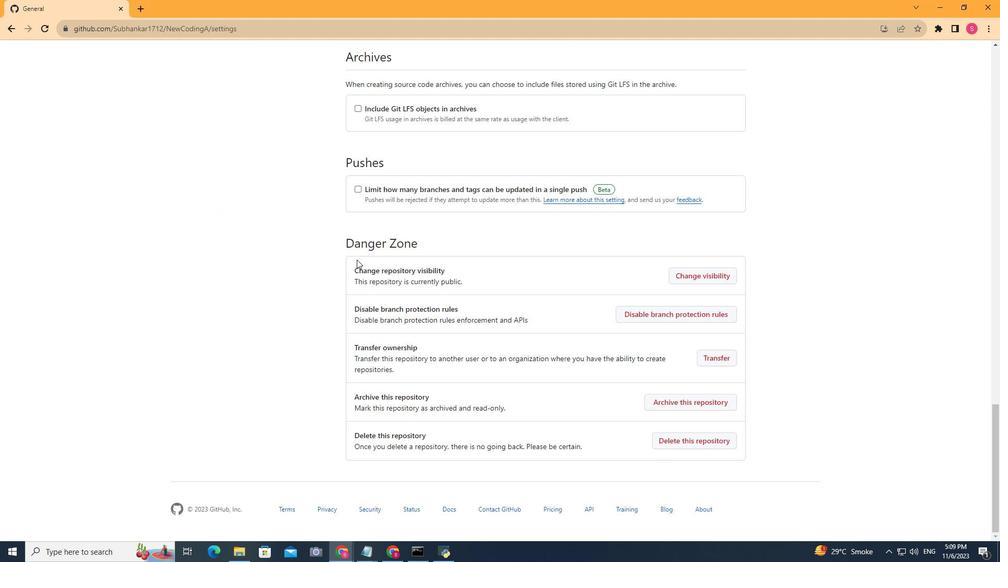 
Action: Mouse scrolled (356, 259) with delta (0, 0)
Screenshot: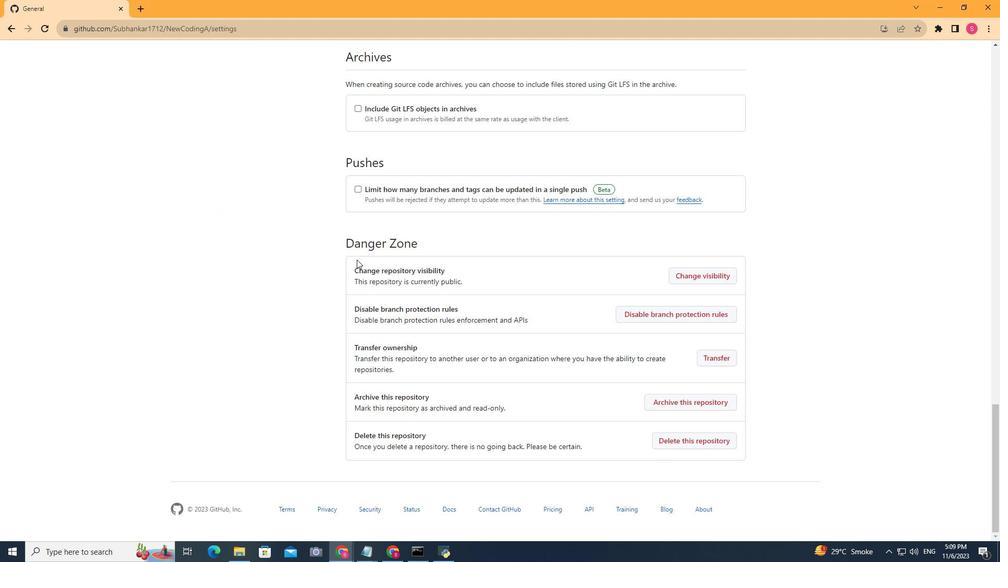 
Action: Mouse scrolled (356, 259) with delta (0, 0)
Screenshot: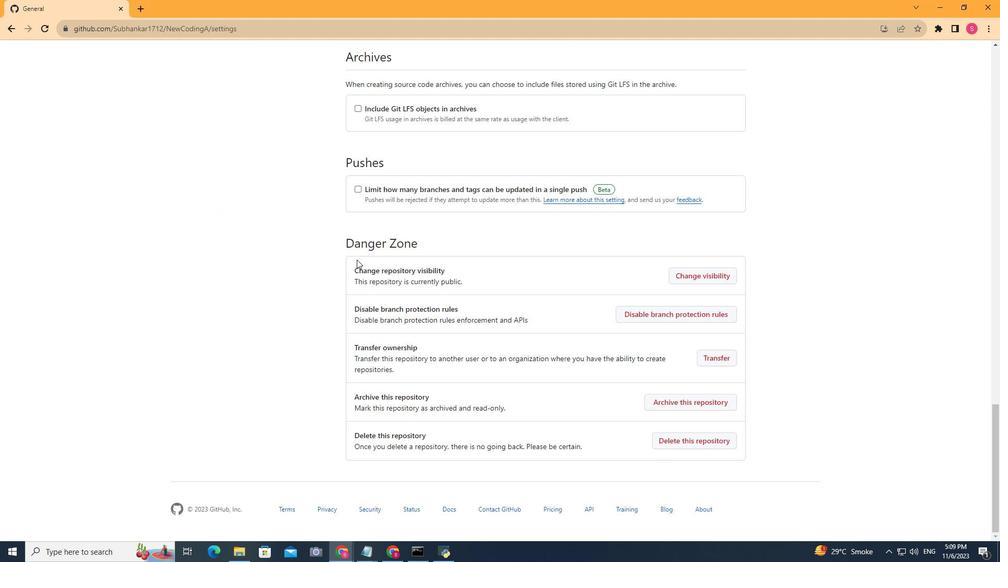
Action: Mouse moved to (709, 353)
Screenshot: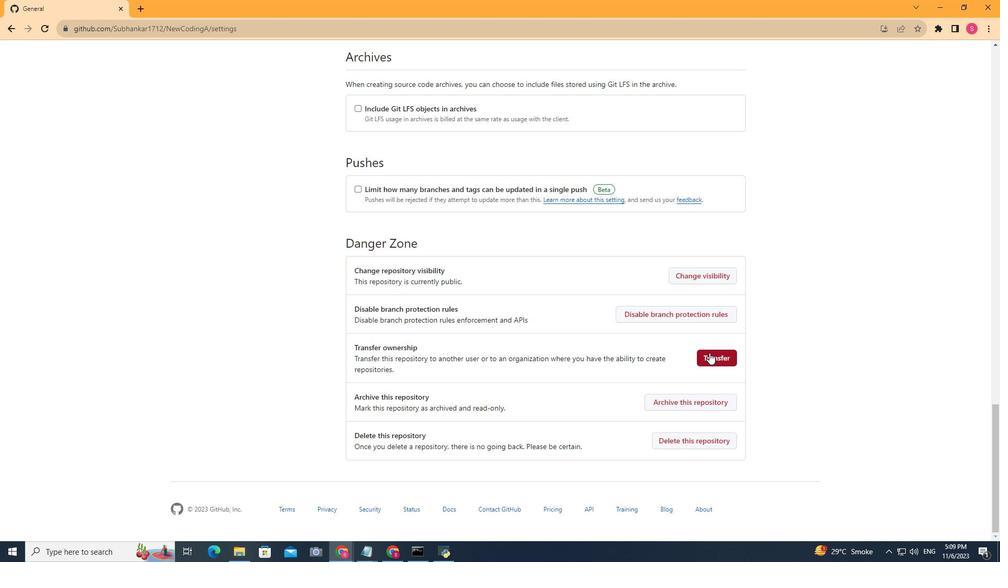 
Action: Mouse pressed left at (709, 353)
Screenshot: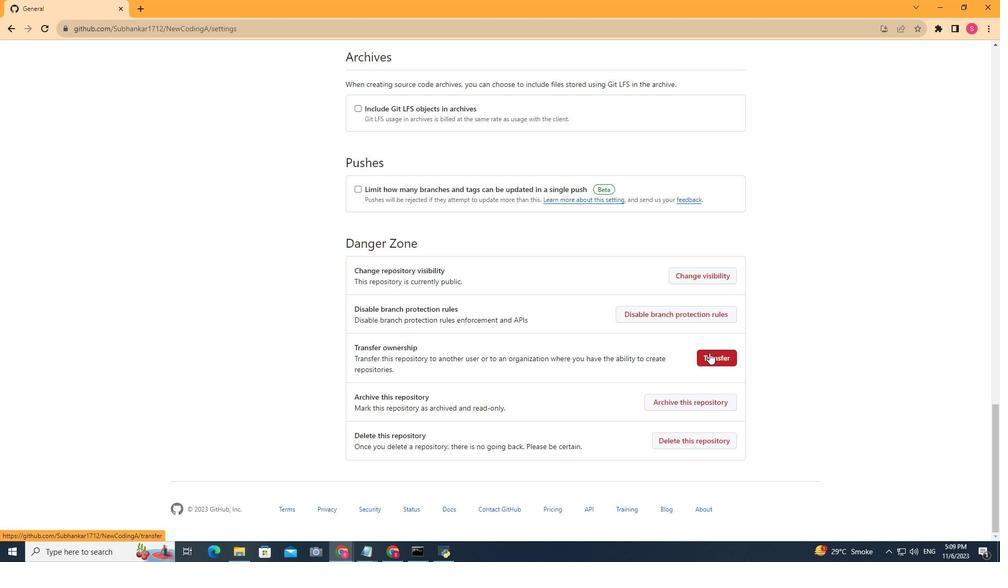
Action: Mouse moved to (315, 325)
Screenshot: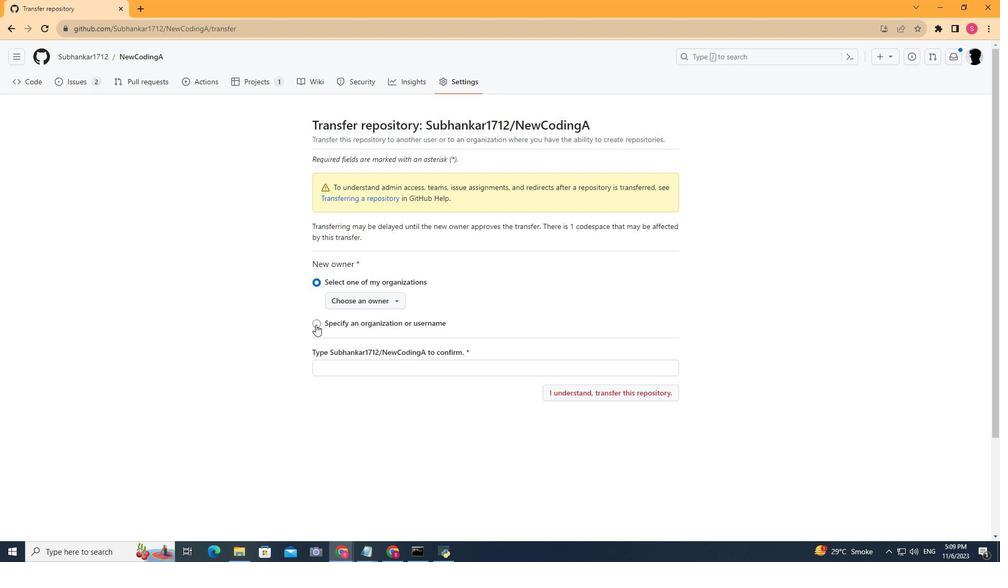 
Action: Mouse pressed left at (315, 325)
Screenshot: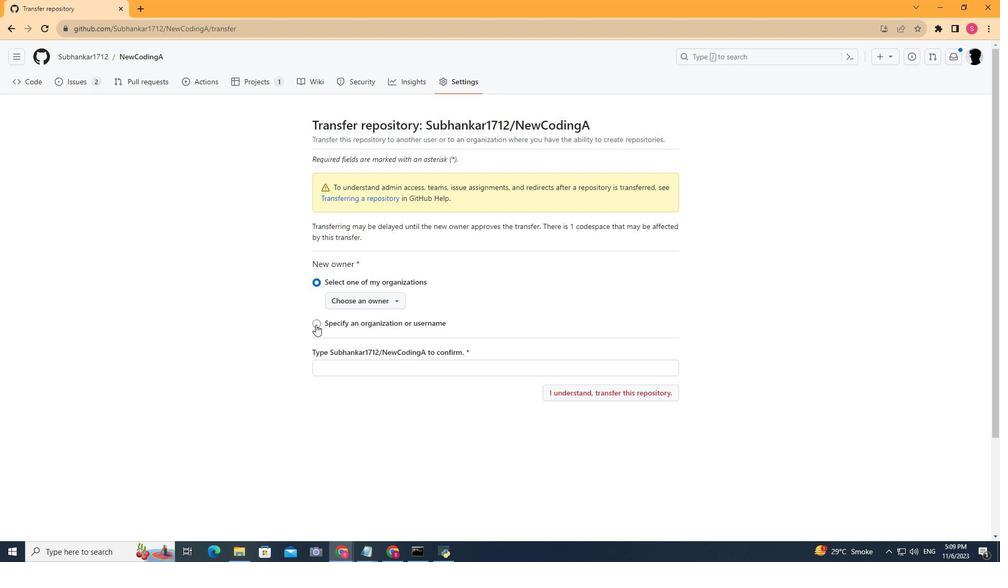 
Action: Mouse moved to (363, 319)
Screenshot: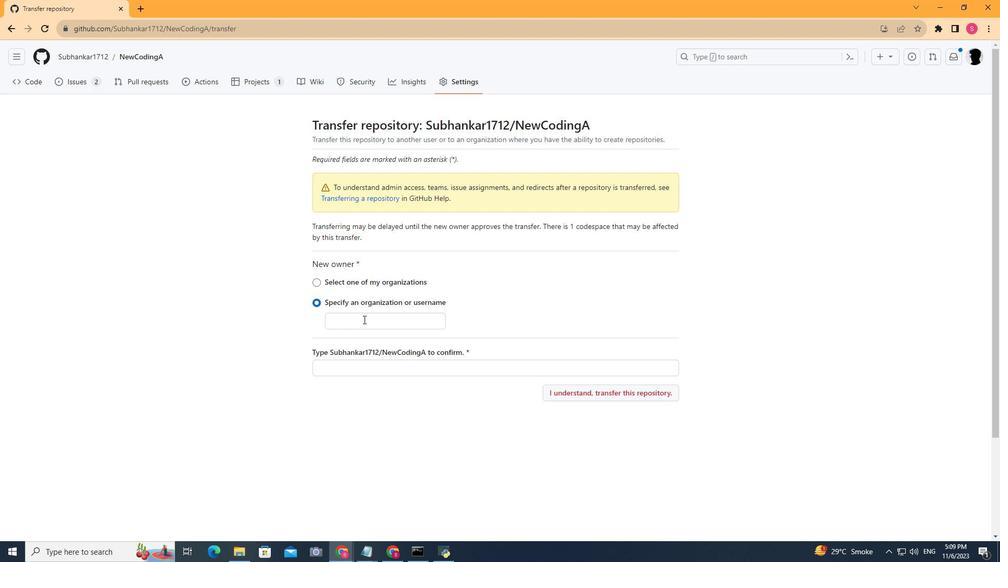 
Action: Mouse pressed left at (363, 319)
Screenshot: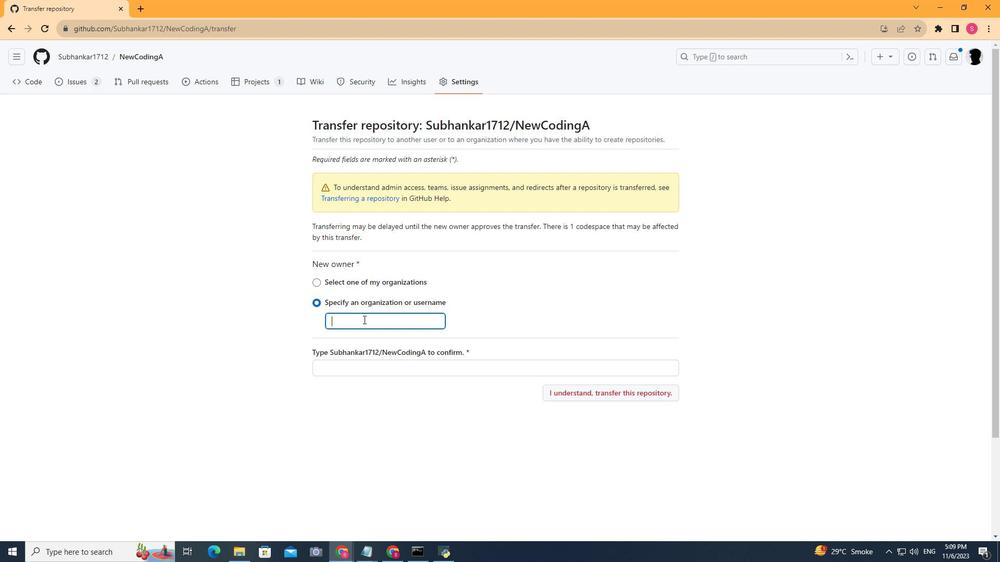 
Action: Key pressed <Key.shift><Key.shift><Key.shift><Key.shift><Key.shift><Key.shift><Key.shift><Key.shift><Key.shift><Key.shift><Key.shift><Key.shift><Key.shift><Key.shift><Key.shift><Key.shift><Key.shift><Key.shift><Key.shift><Key.shift><Key.shift><Key.shift><Key.shift><Key.shift><Key.shift><Key.shift><Key.shift><Key.shift><Key.shift><Key.shift><Key.shift><Key.shift><Key.shift><Key.shift><Key.shift><Key.shift><Key.shift><Key.shift><Key.shift><Key.shift><Key.shift><Key.shift><Key.shift><Key.shift><Key.shift><Key.shift><Key.shift><Key.shift><Key.shift><Key.shift><Key.shift><Key.shift><Key.shift><Key.shift><Key.shift><Key.shift><Key.shift><Key.shift><Key.shift><Key.shift><Key.shift><Key.shift><Key.shift><Key.shift><Key.shift><Key.shift><Key.shift><Key.shift><Key.shift><Key.shift><Key.shift><Key.shift><Key.shift><Key.shift><Key.shift><Key.shift><Key.shift><Key.shift><Key.shift><Key.shift><Key.shift><Key.shift><Key.shift><Key.shift><Key.shift><Key.shift><Key.shift><Key.shift>adisoftage
Screenshot: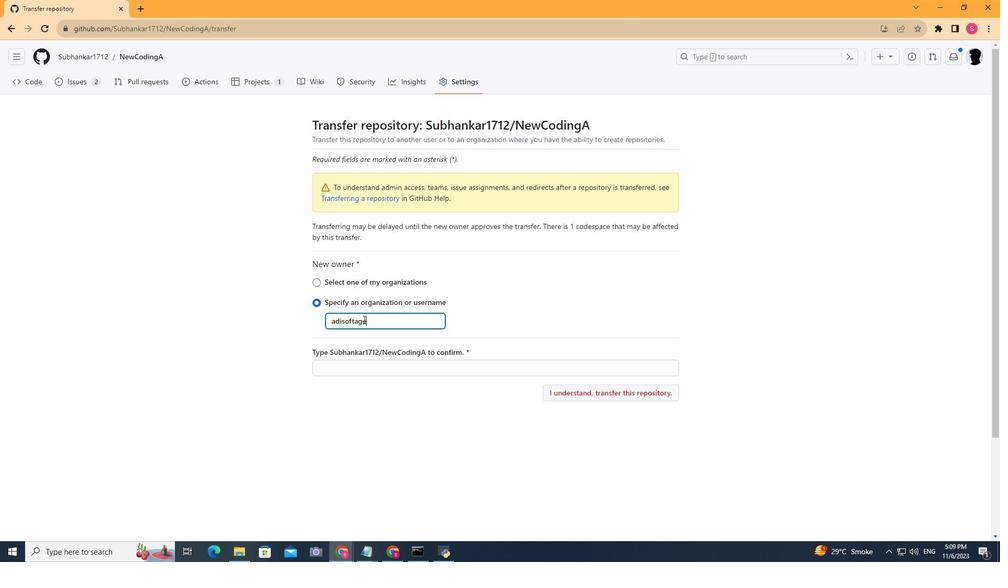 
Action: Mouse moved to (382, 362)
Screenshot: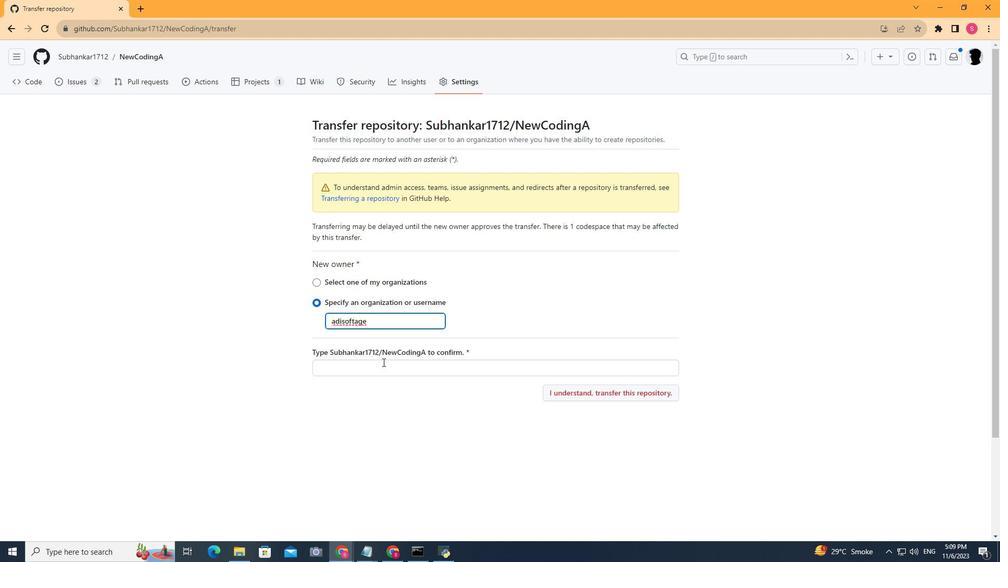 
Action: Mouse pressed left at (382, 362)
Screenshot: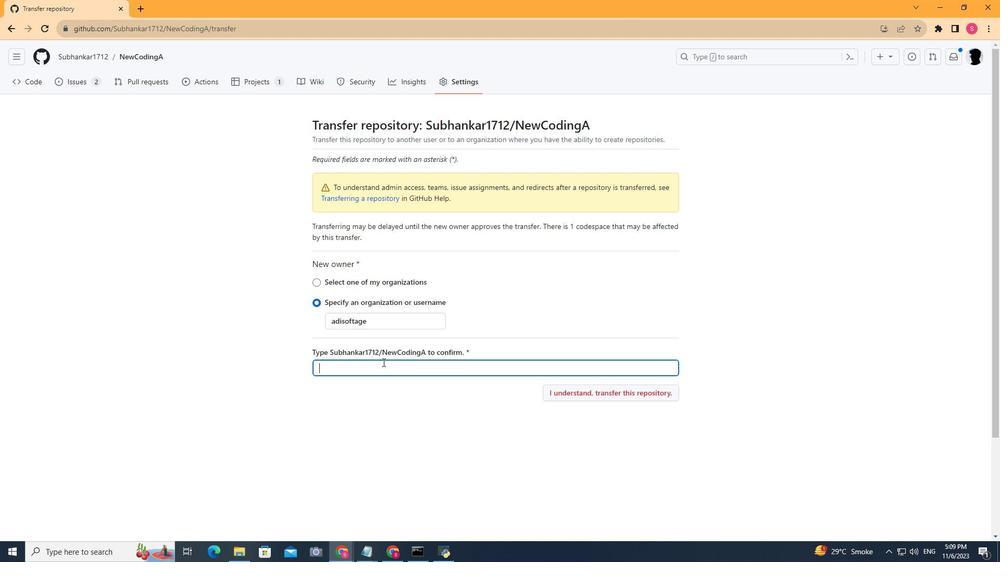 
Action: Key pressed <Key.shift>Subhankar1712/<Key.shift>New<Key.shift>Coding<Key.shift>A
Screenshot: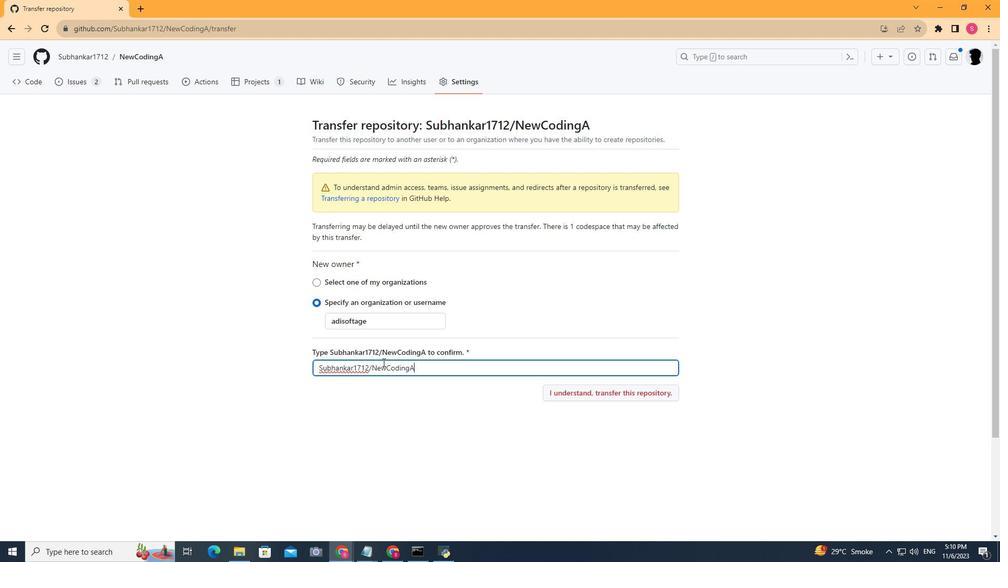 
Action: Mouse moved to (553, 389)
Screenshot: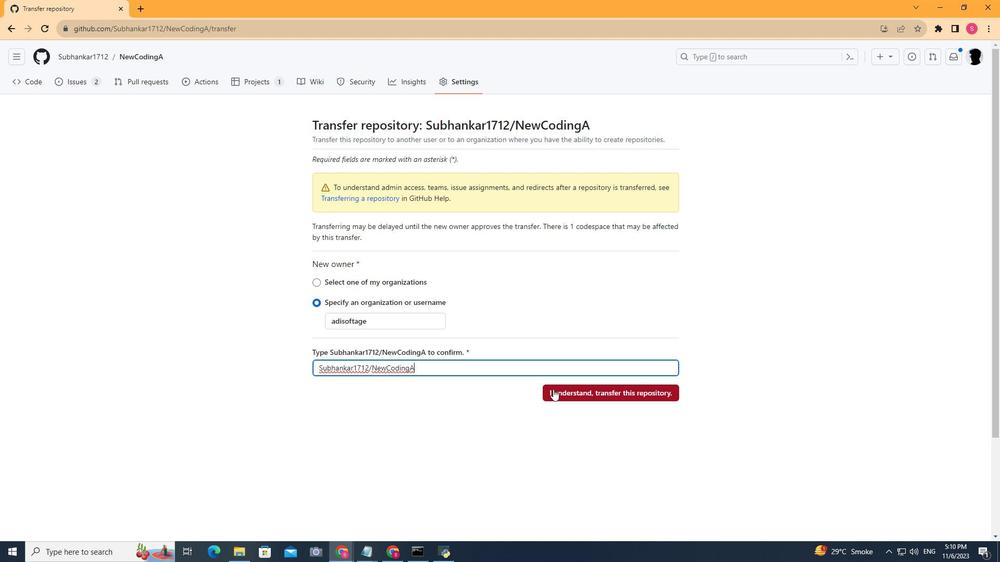 
Action: Mouse pressed left at (553, 389)
Screenshot: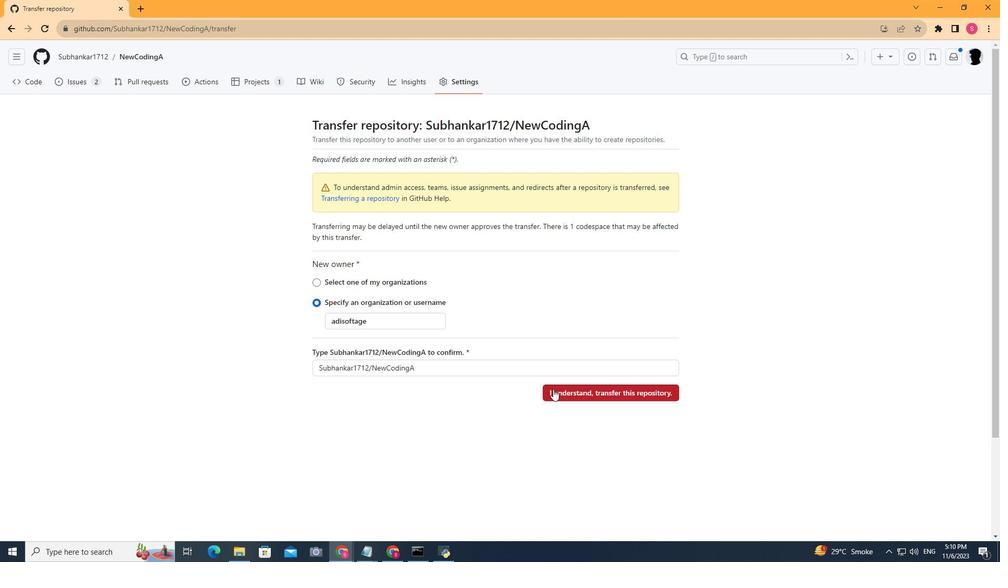 
Action: Mouse moved to (540, 306)
Screenshot: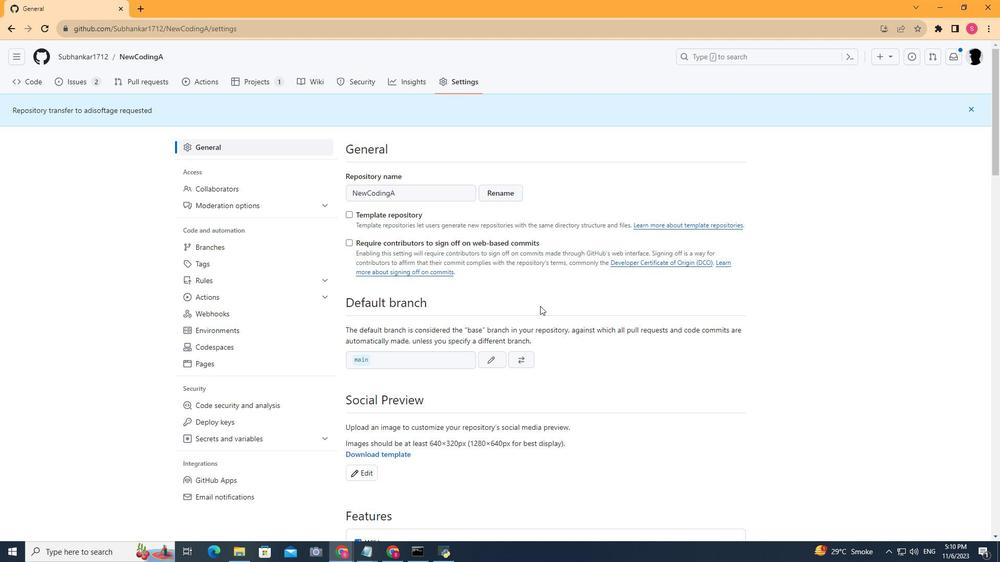
Action: Mouse scrolled (540, 305) with delta (0, 0)
Screenshot: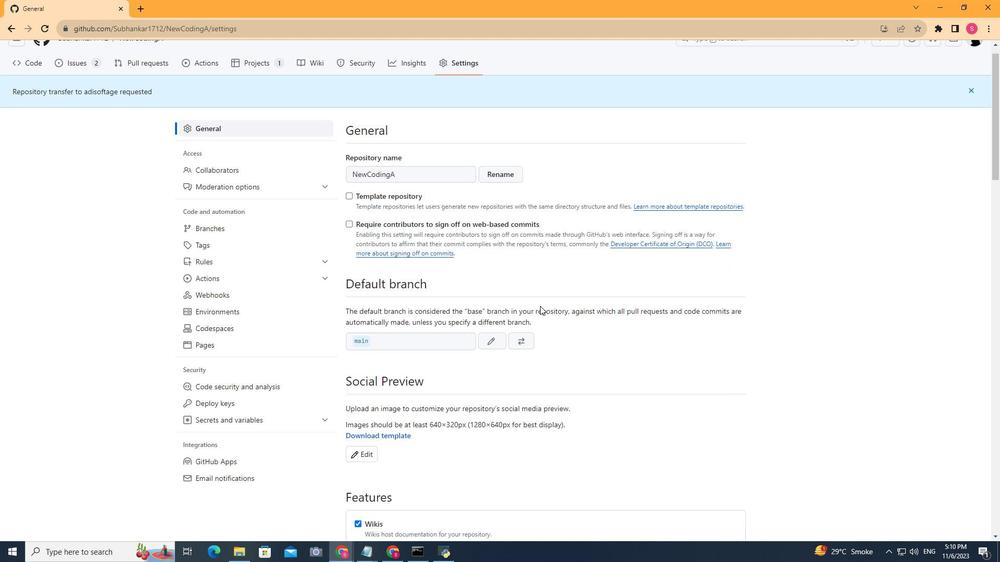 
Action: Mouse scrolled (540, 305) with delta (0, 0)
Screenshot: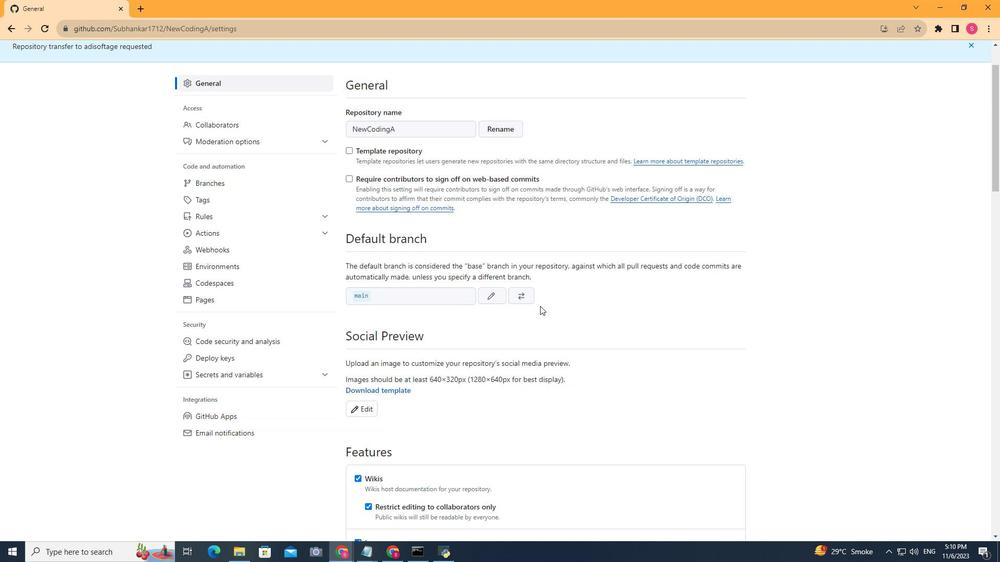 
Action: Mouse scrolled (540, 305) with delta (0, 0)
Screenshot: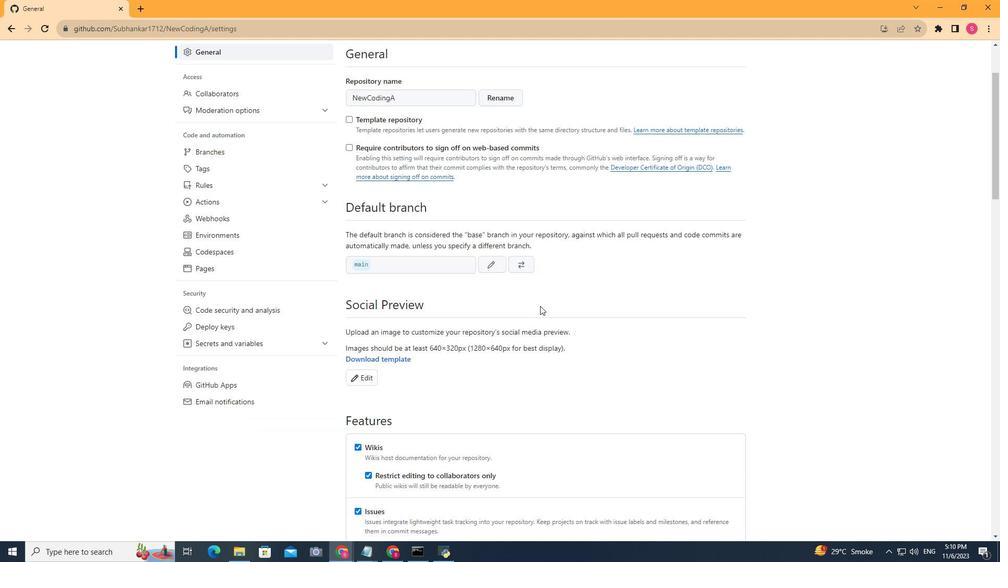
Action: Mouse scrolled (540, 305) with delta (0, 0)
Screenshot: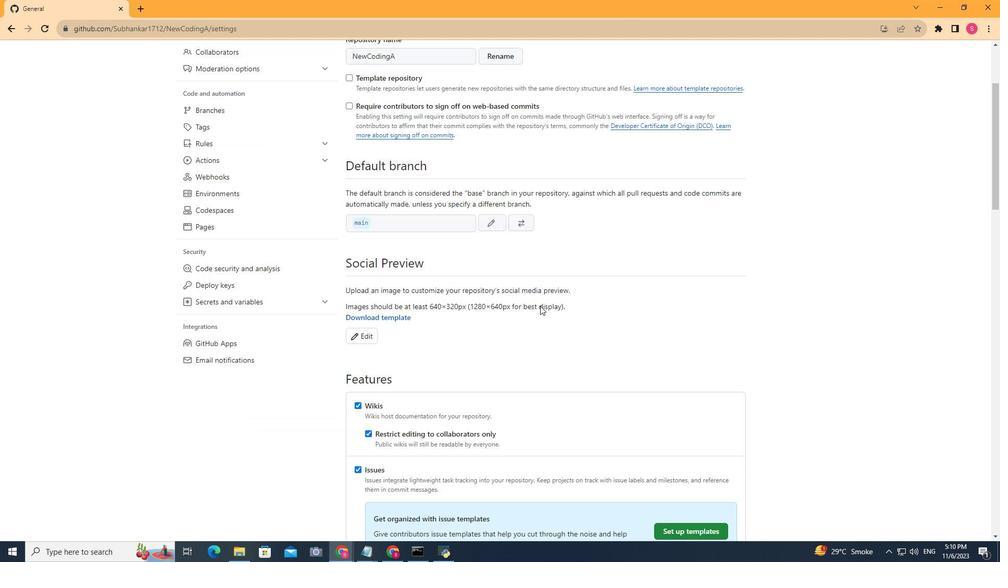 
Action: Mouse scrolled (540, 305) with delta (0, 0)
Screenshot: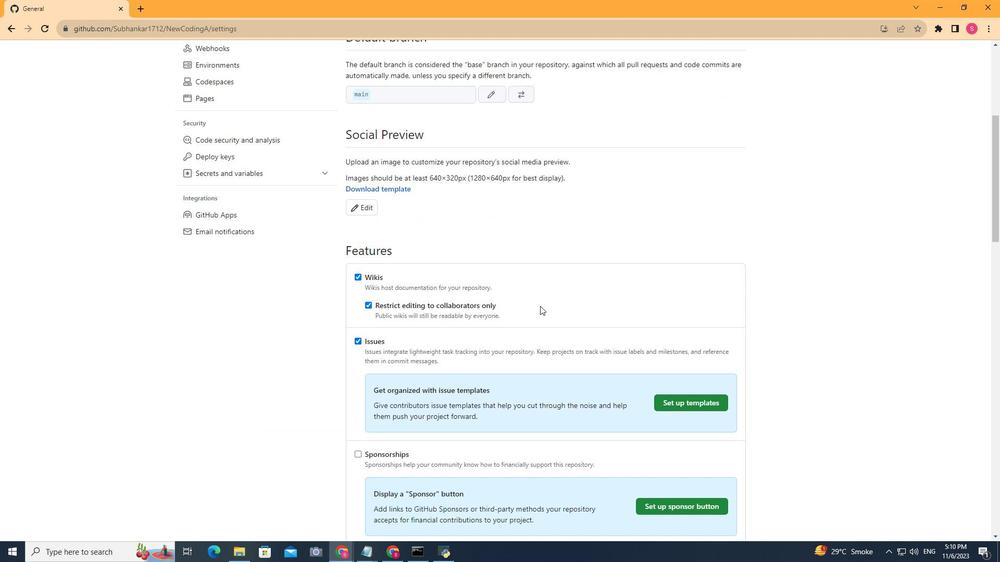 
Action: Mouse scrolled (540, 305) with delta (0, 0)
Screenshot: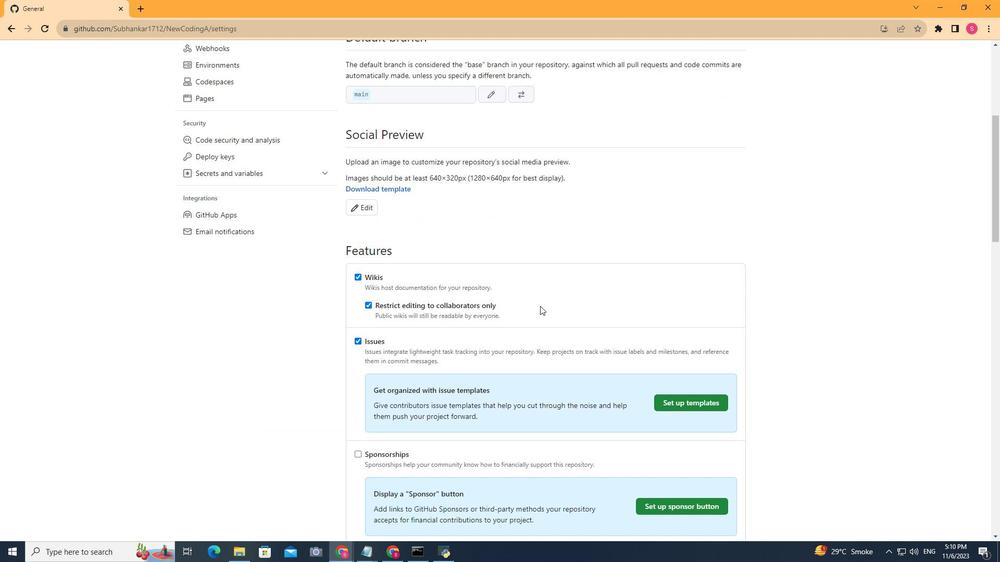 
Action: Mouse scrolled (540, 305) with delta (0, 0)
Screenshot: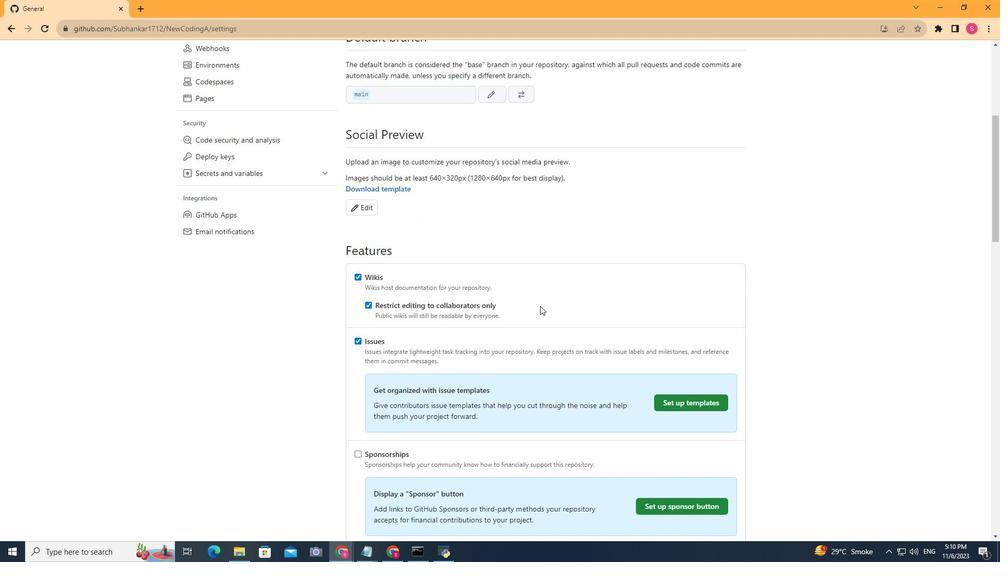 
Action: Mouse scrolled (540, 305) with delta (0, 0)
Screenshot: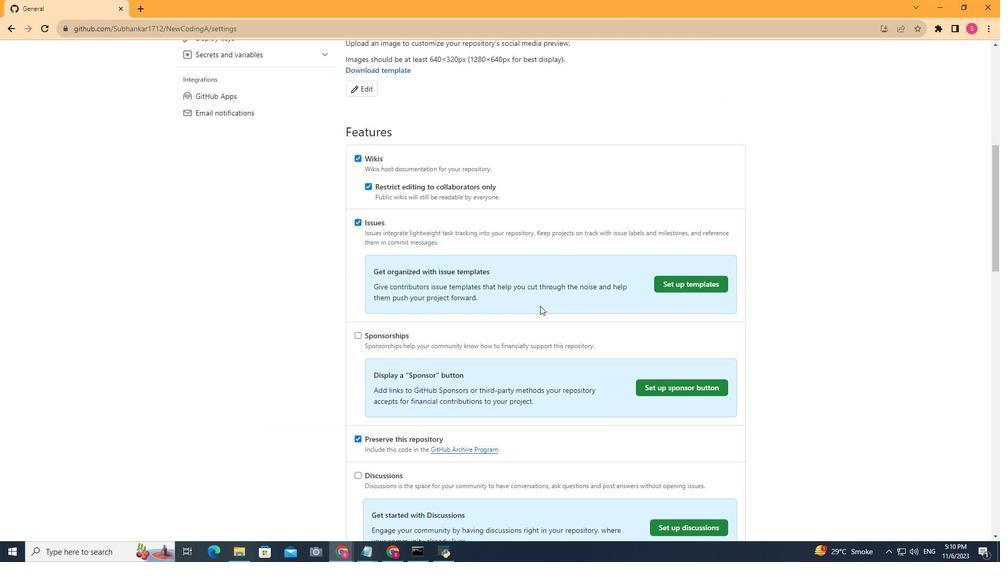 
Action: Mouse scrolled (540, 305) with delta (0, 0)
Screenshot: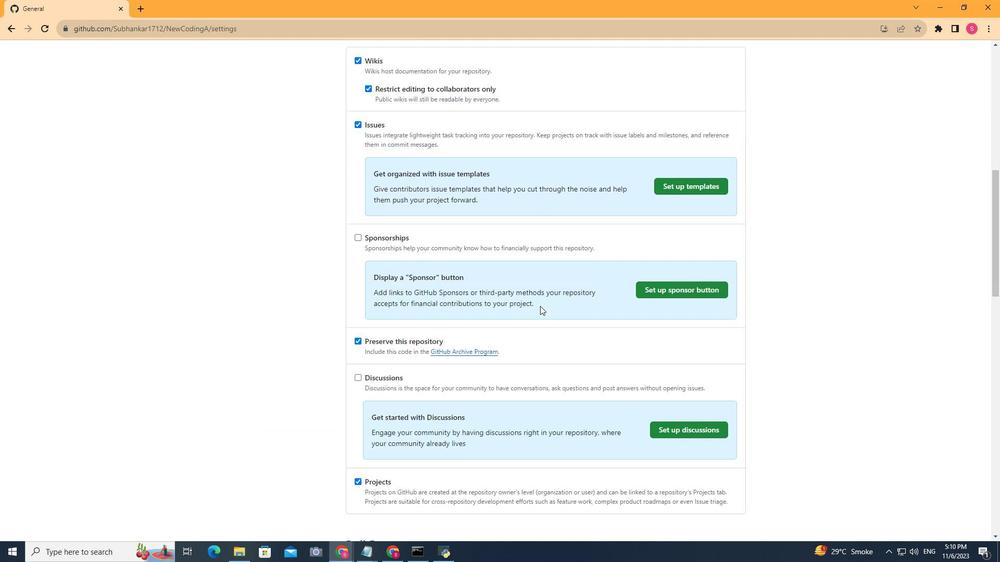 
Action: Mouse scrolled (540, 305) with delta (0, 0)
Screenshot: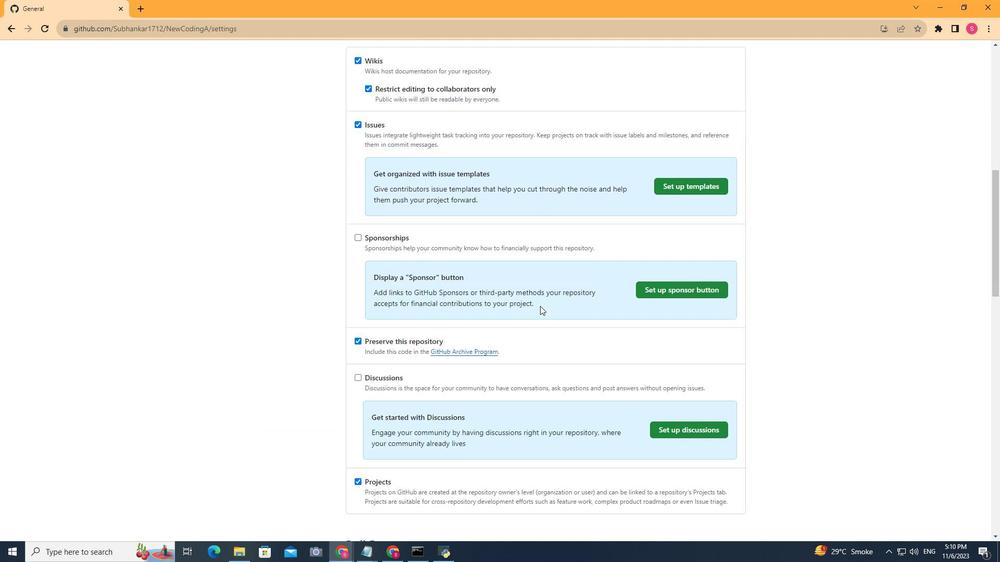 
Action: Mouse scrolled (540, 305) with delta (0, 0)
Screenshot: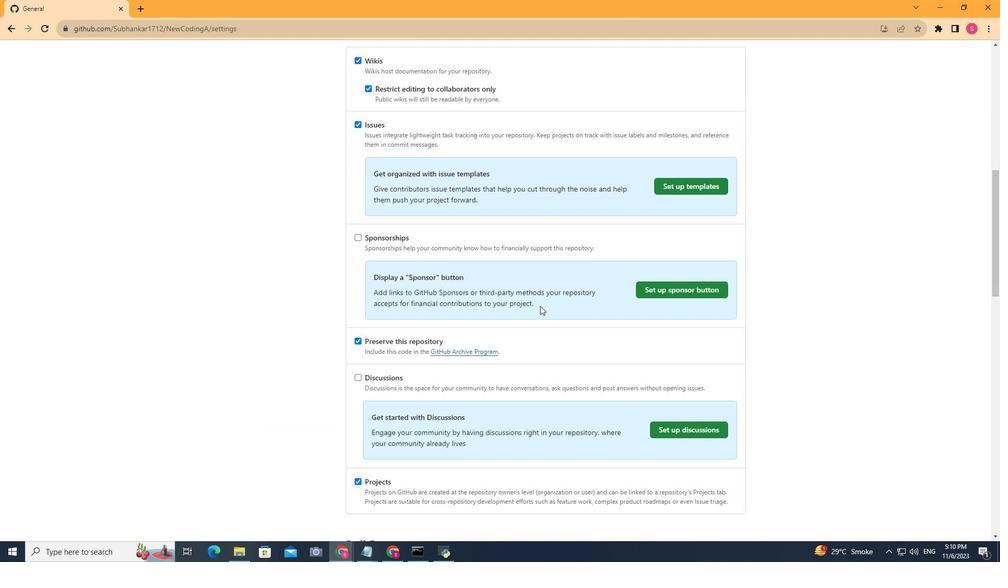 
Action: Mouse scrolled (540, 305) with delta (0, 0)
Screenshot: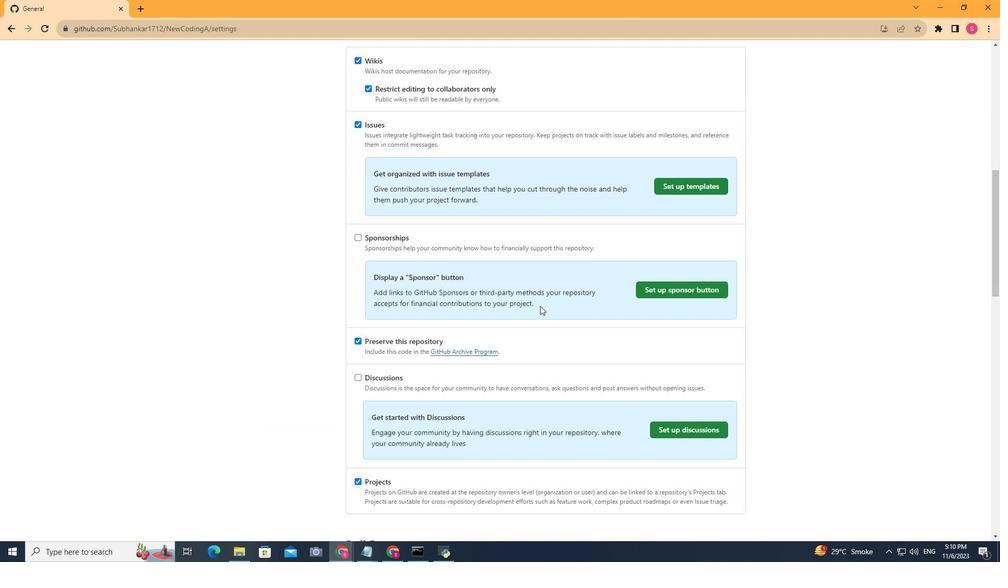 
Action: Mouse scrolled (540, 305) with delta (0, 0)
Screenshot: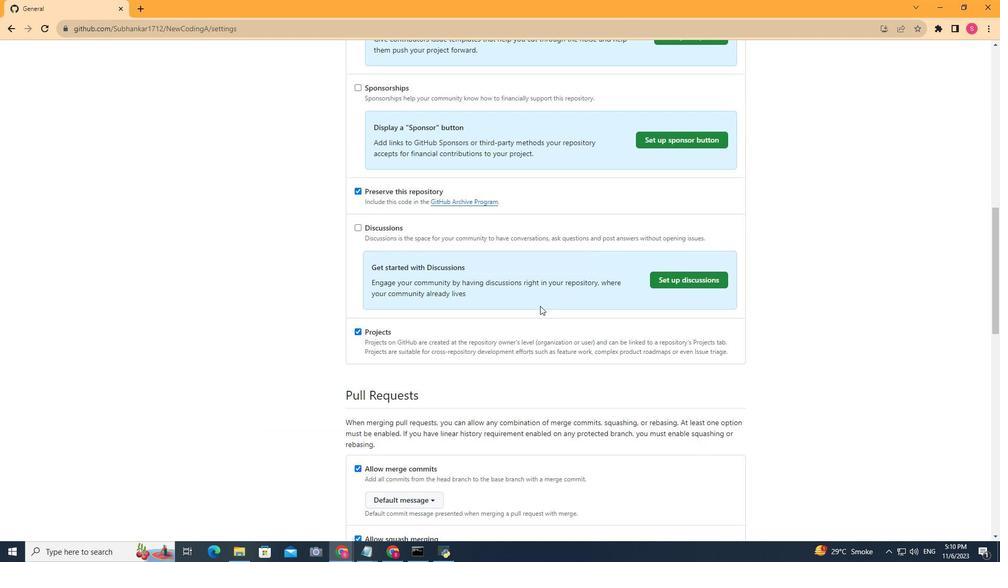 
Action: Mouse scrolled (540, 305) with delta (0, 0)
Screenshot: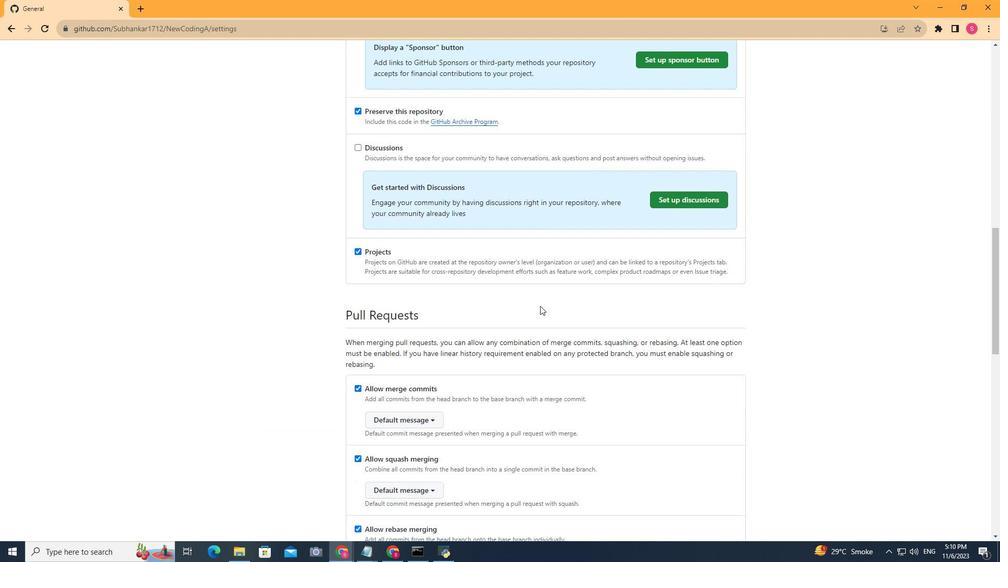 
Action: Mouse scrolled (540, 305) with delta (0, 0)
Screenshot: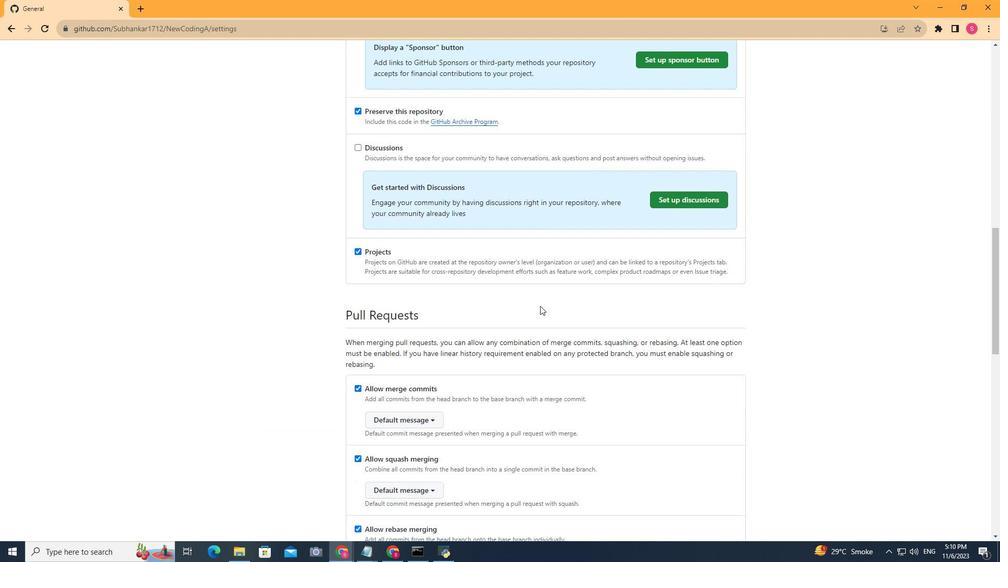 
Action: Mouse scrolled (540, 305) with delta (0, 0)
Screenshot: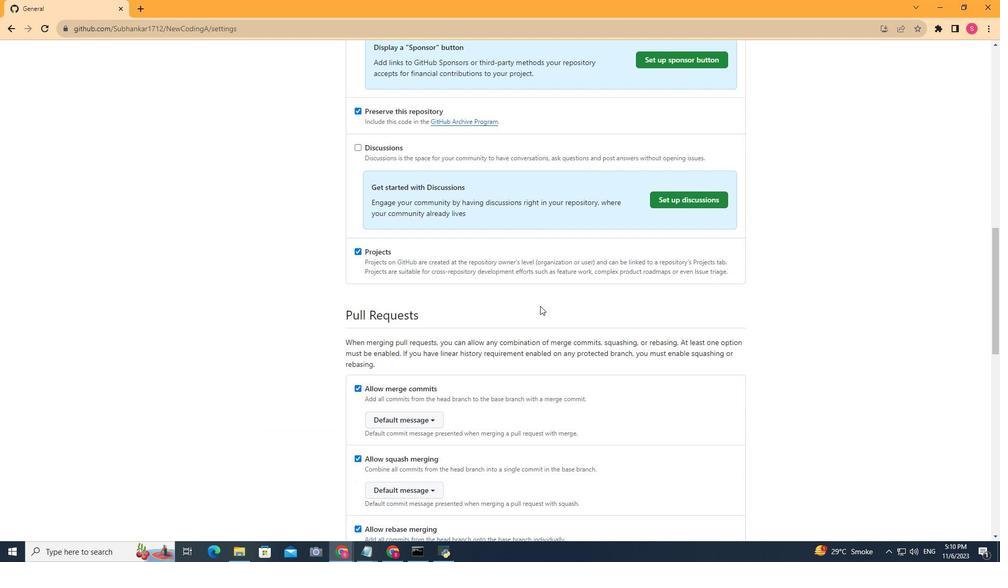
Action: Mouse scrolled (540, 305) with delta (0, 0)
Screenshot: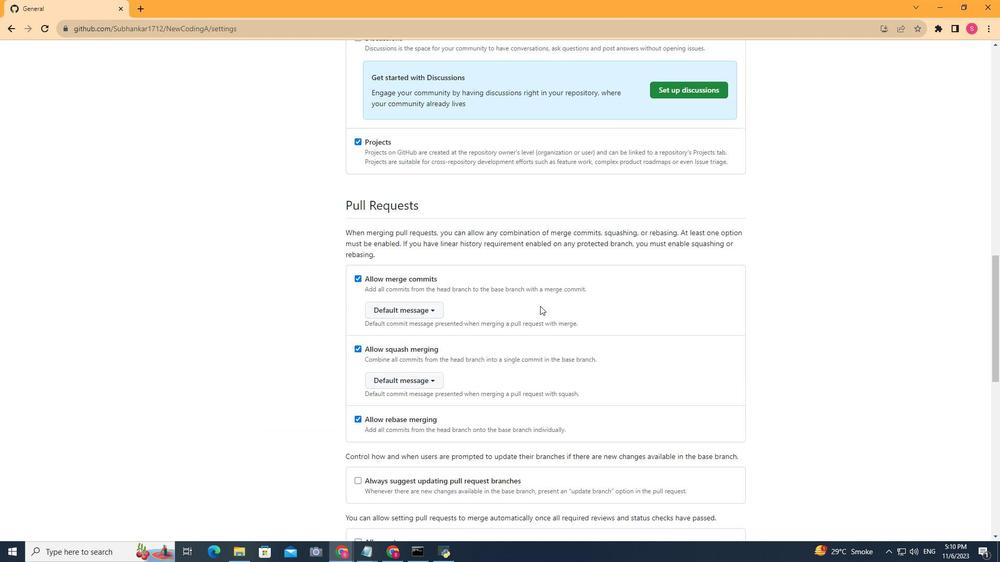 
Action: Mouse scrolled (540, 305) with delta (0, 0)
Screenshot: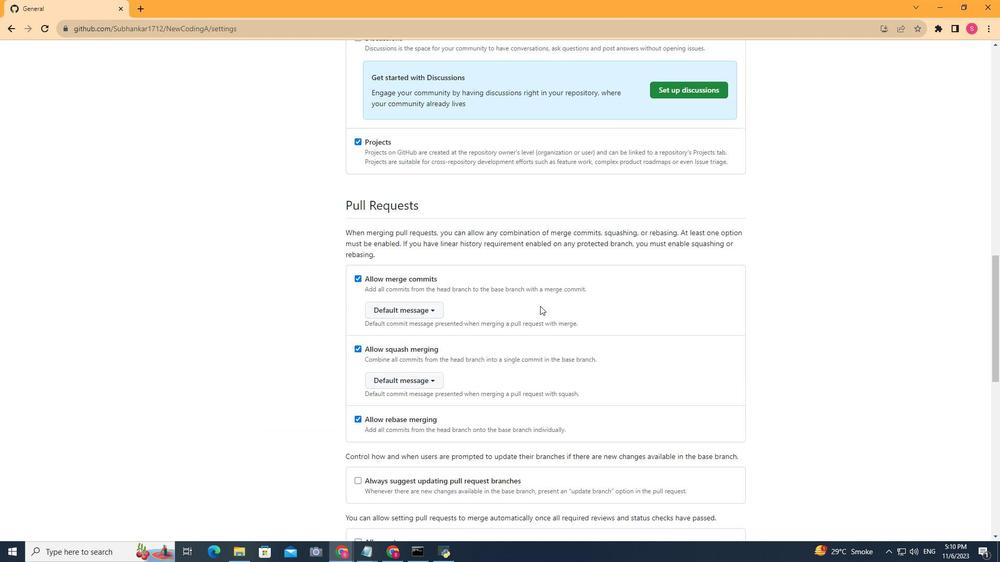 
Action: Mouse scrolled (540, 305) with delta (0, 0)
Screenshot: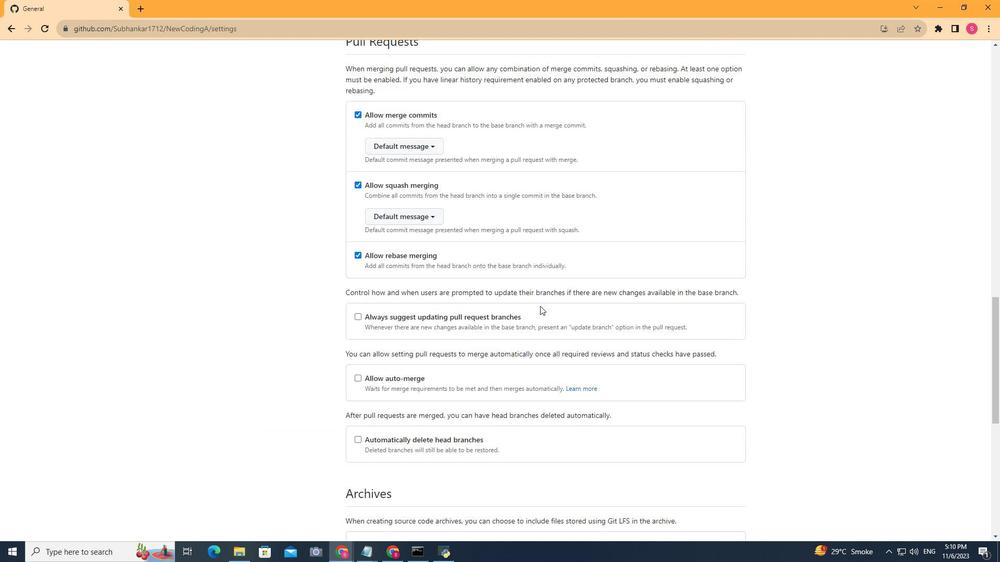 
Action: Mouse scrolled (540, 305) with delta (0, 0)
Screenshot: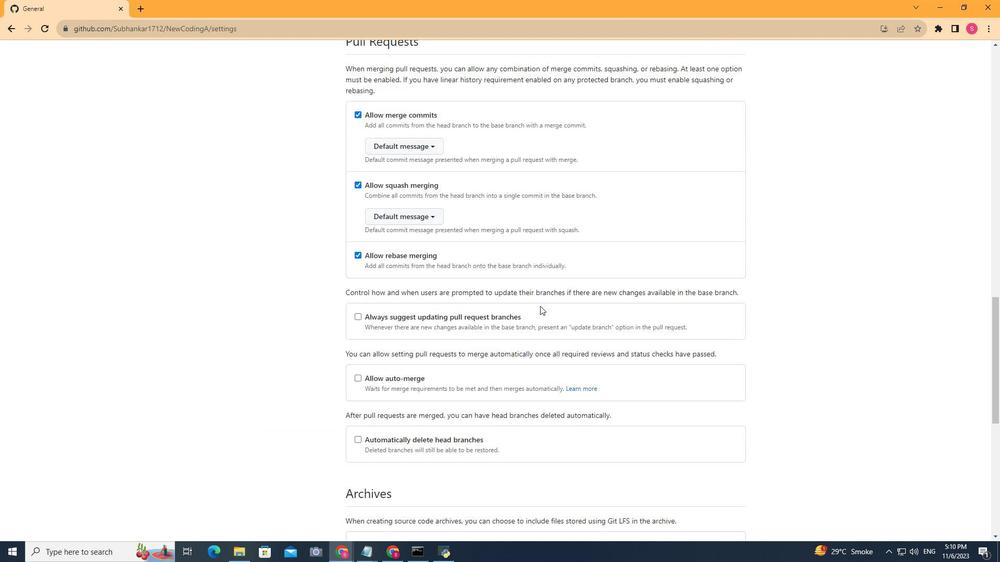 
Action: Mouse scrolled (540, 305) with delta (0, 0)
Screenshot: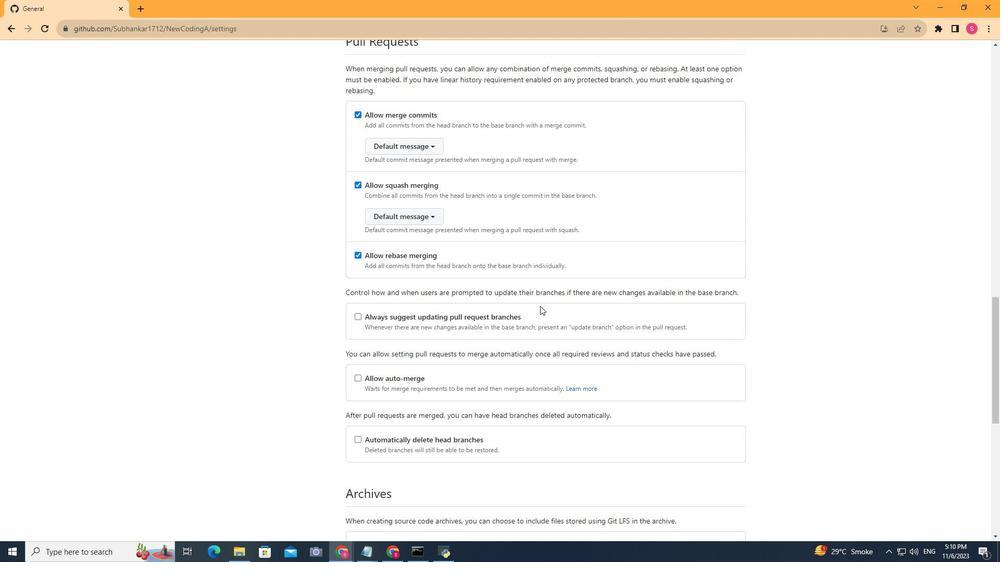 
Action: Mouse scrolled (540, 305) with delta (0, 0)
Screenshot: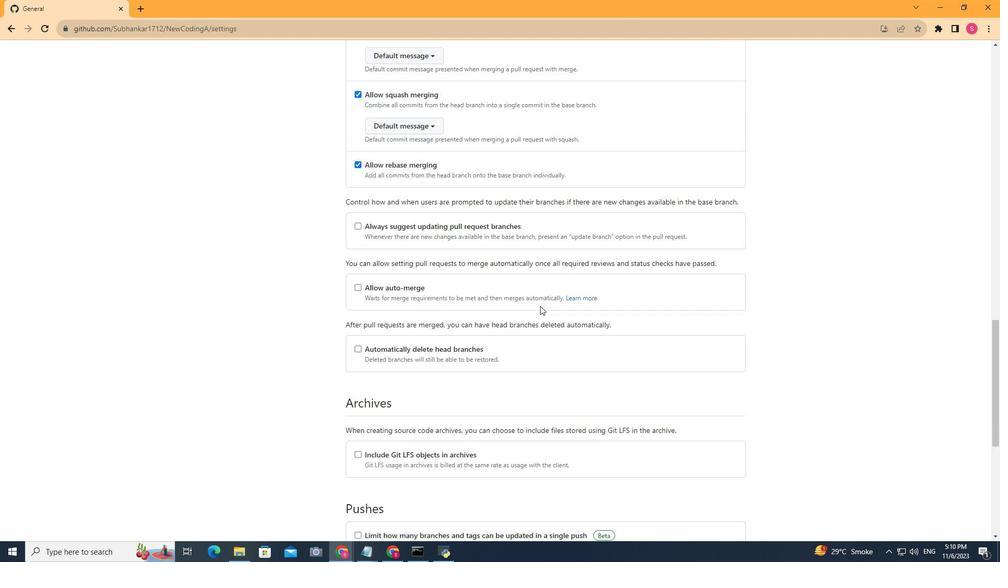 
Action: Mouse scrolled (540, 305) with delta (0, 0)
Screenshot: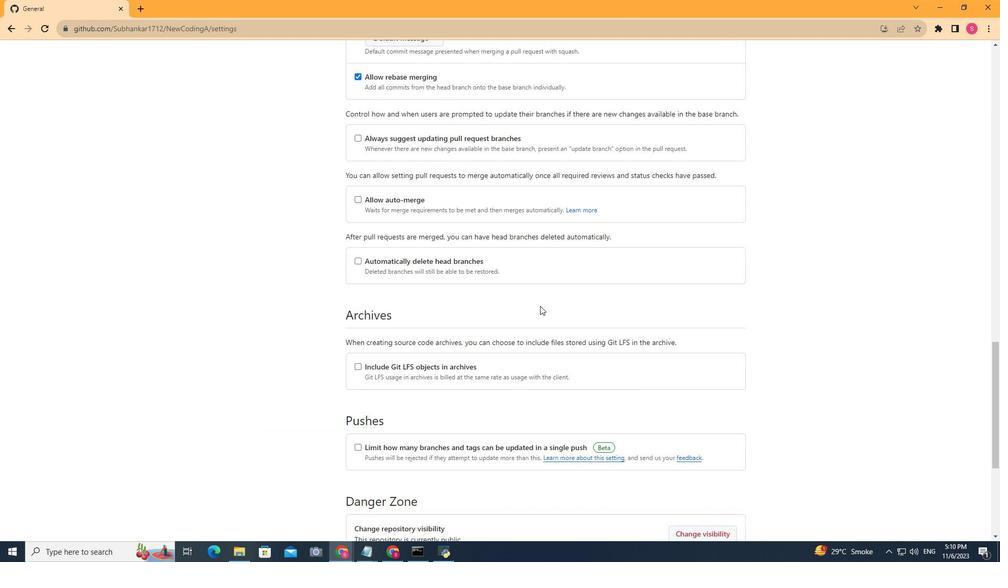 
Action: Mouse scrolled (540, 305) with delta (0, 0)
Screenshot: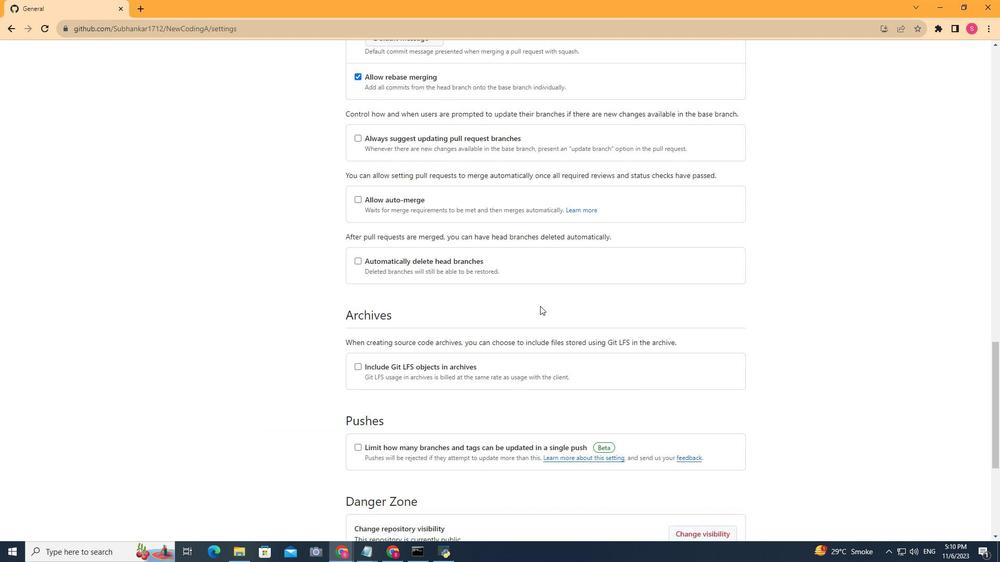 
Action: Mouse scrolled (540, 305) with delta (0, 0)
Screenshot: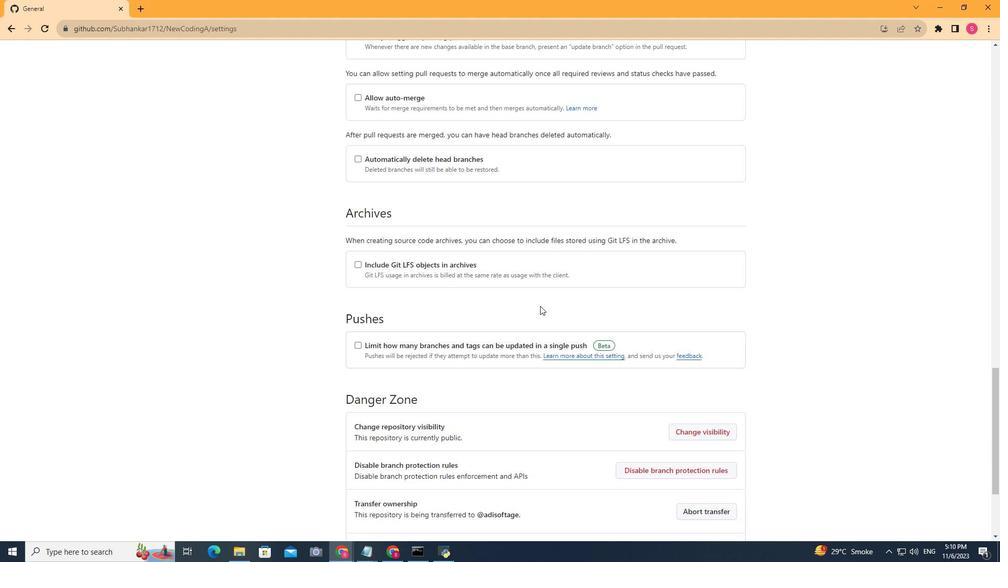 
Action: Mouse scrolled (540, 305) with delta (0, 0)
Screenshot: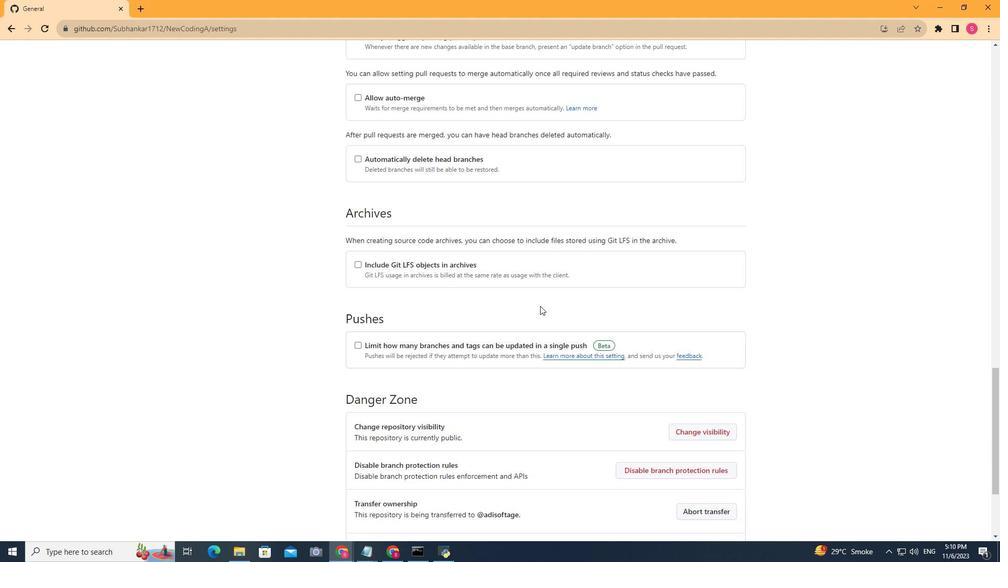 
Action: Mouse scrolled (540, 305) with delta (0, 0)
Screenshot: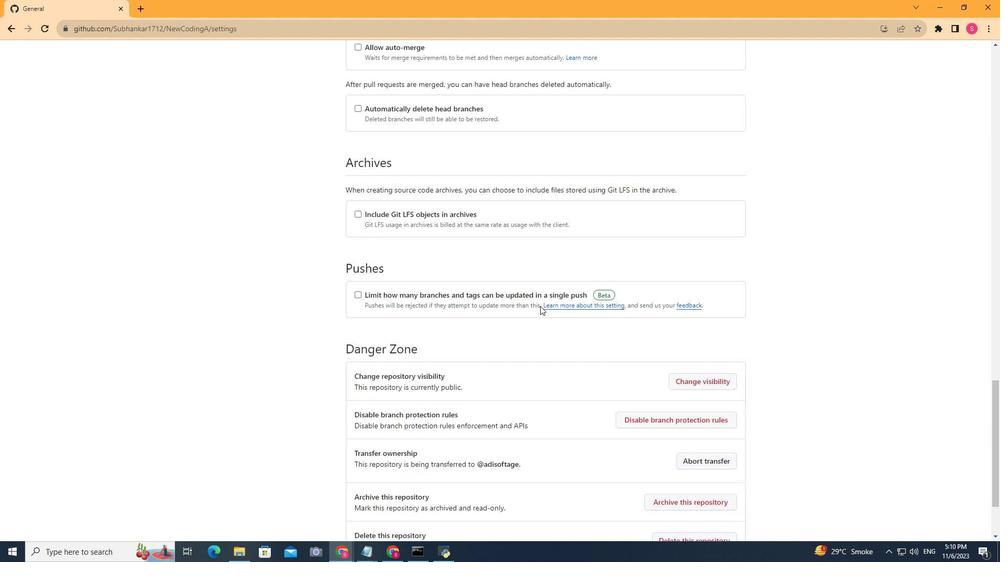 
Action: Mouse scrolled (540, 305) with delta (0, 0)
Screenshot: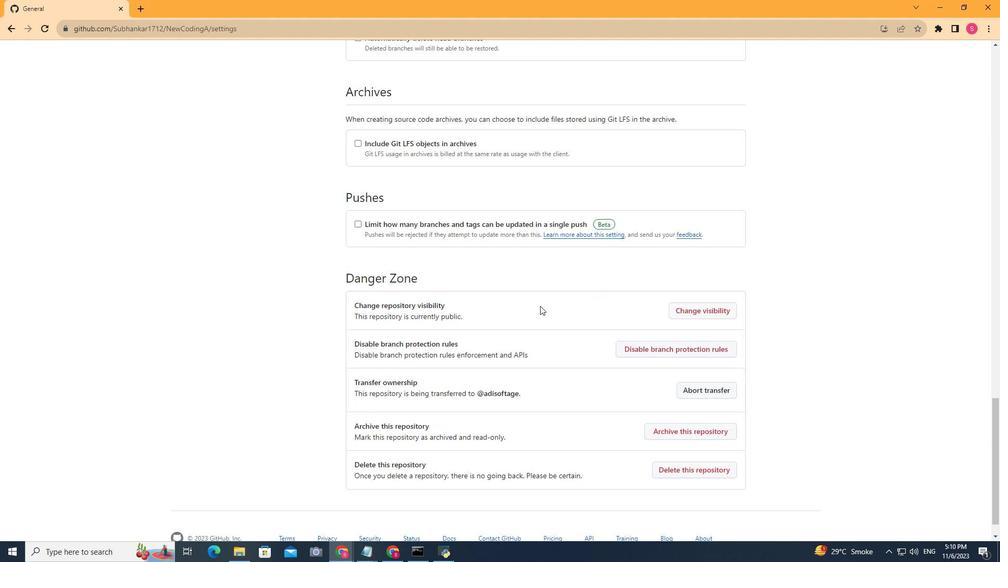 
